 Task: Search one way flight ticket for 2 adults, 2 infants in seat and 1 infant on lap in first from Lafayette: Lafayette Regional Airport (paul Fournet Field) to Indianapolis: Indianapolis International Airport on 8-5-2023. Number of bags: 3 checked bags. Price is upto 65000. Outbound departure time preference is 16:45.
Action: Mouse moved to (296, 272)
Screenshot: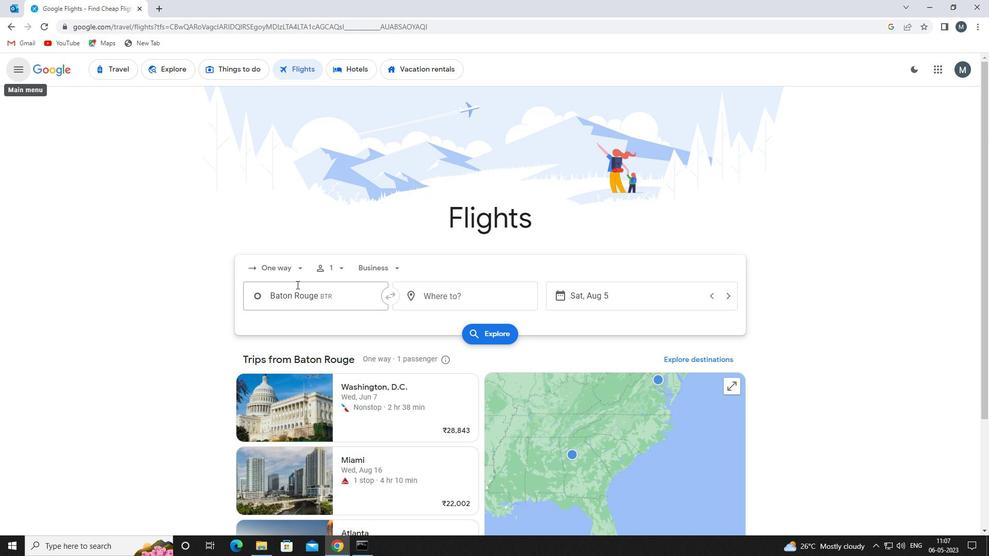 
Action: Mouse pressed left at (296, 272)
Screenshot: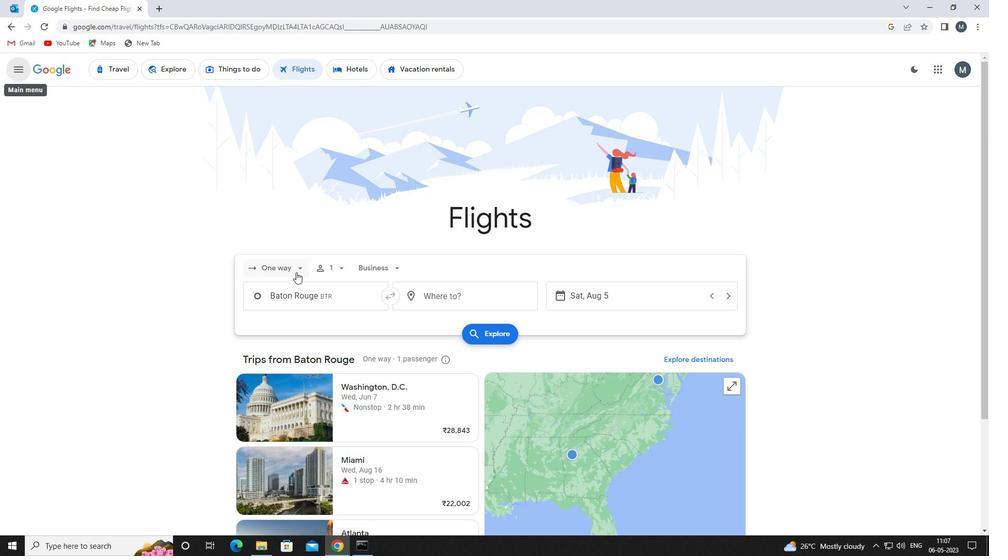 
Action: Mouse moved to (307, 316)
Screenshot: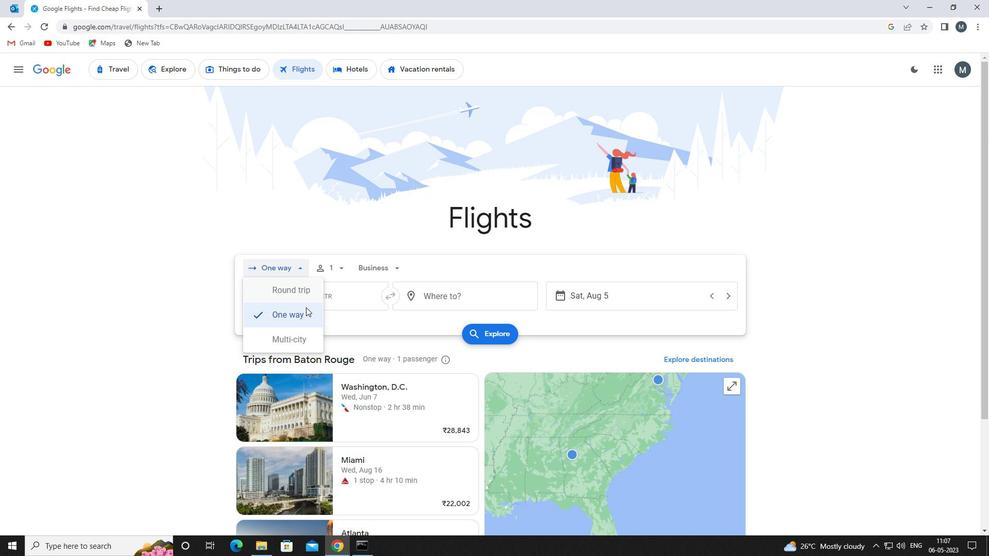 
Action: Mouse pressed left at (307, 316)
Screenshot: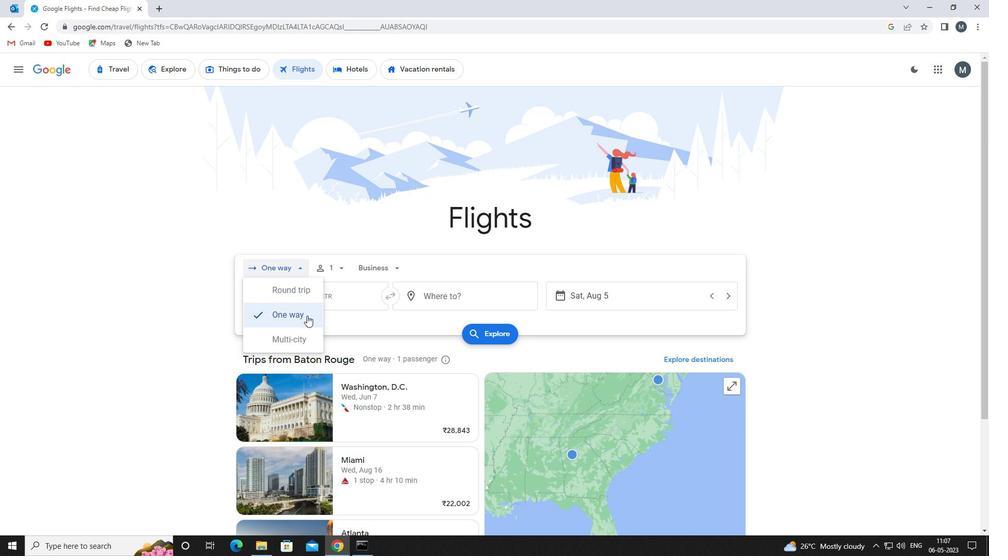 
Action: Mouse moved to (338, 270)
Screenshot: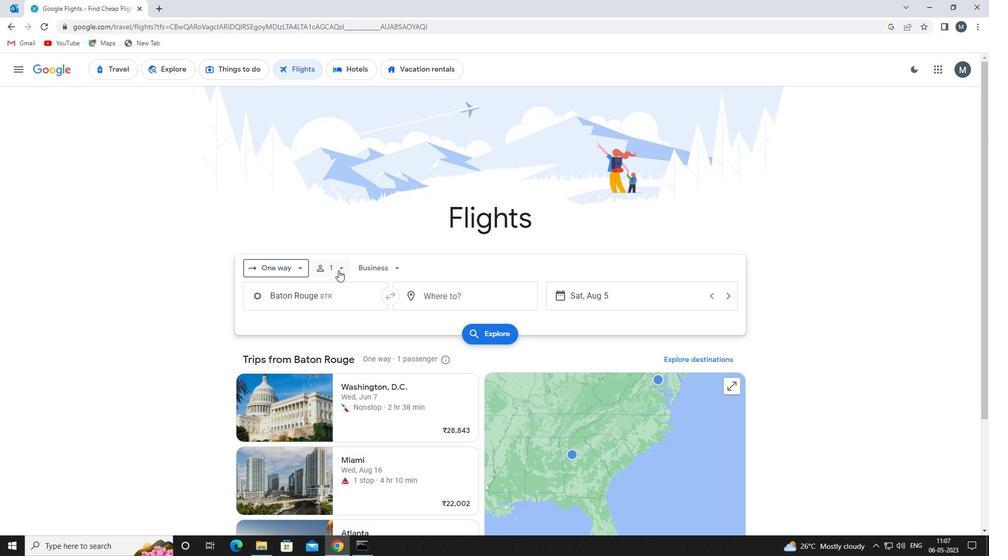 
Action: Mouse pressed left at (338, 270)
Screenshot: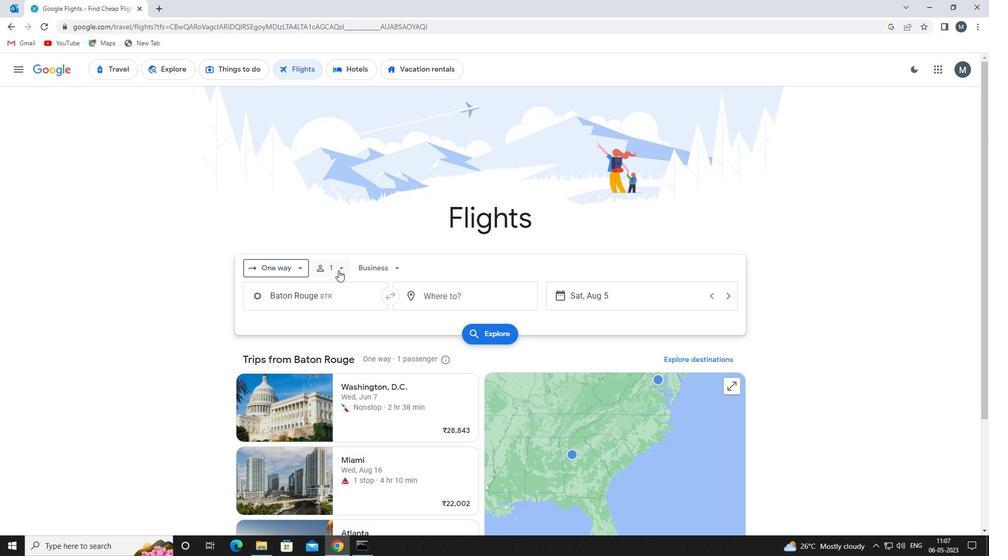 
Action: Mouse moved to (420, 295)
Screenshot: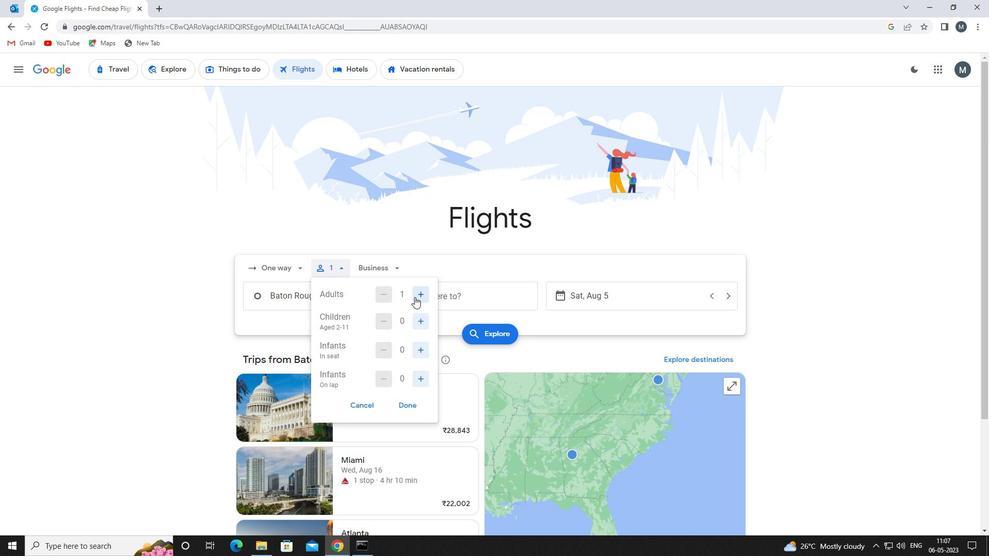 
Action: Mouse pressed left at (420, 295)
Screenshot: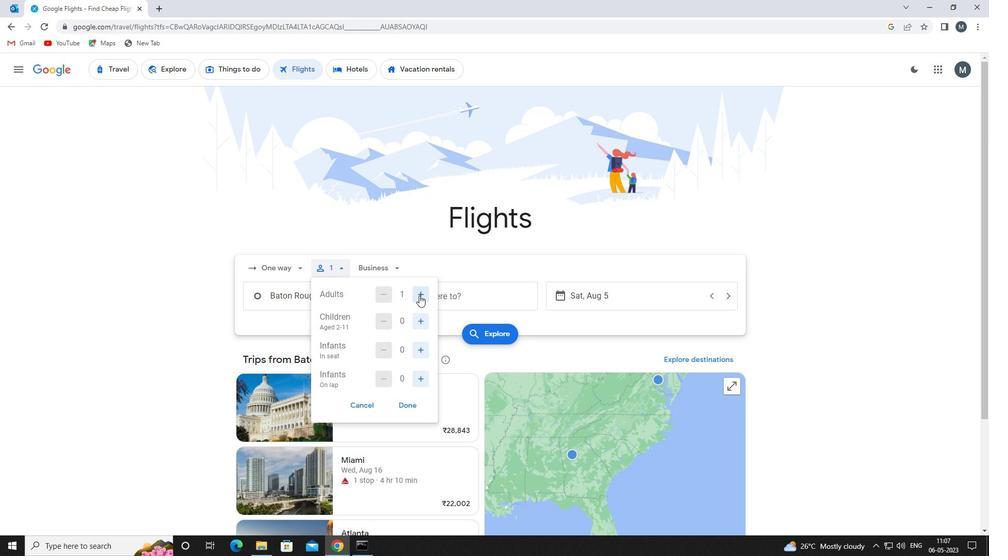 
Action: Mouse moved to (423, 346)
Screenshot: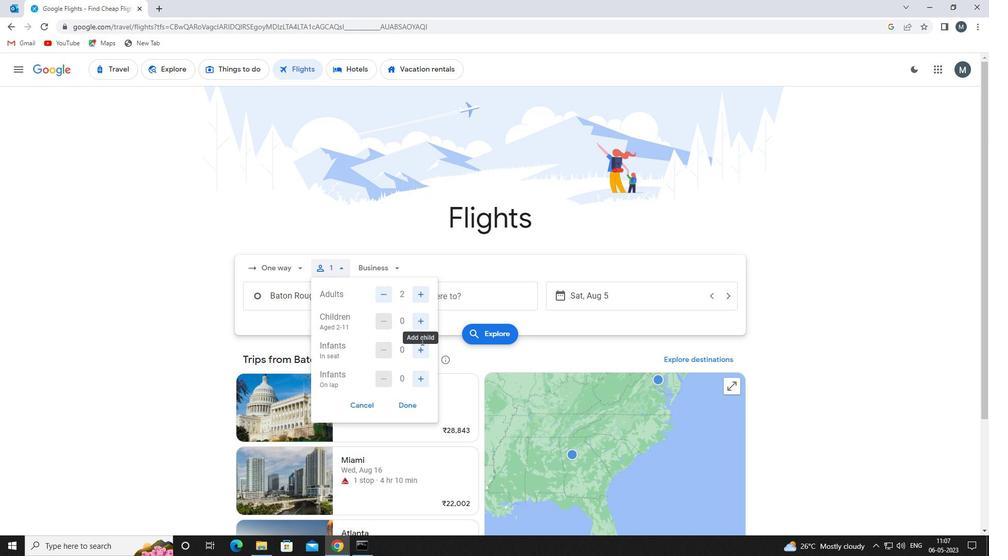 
Action: Mouse pressed left at (423, 346)
Screenshot: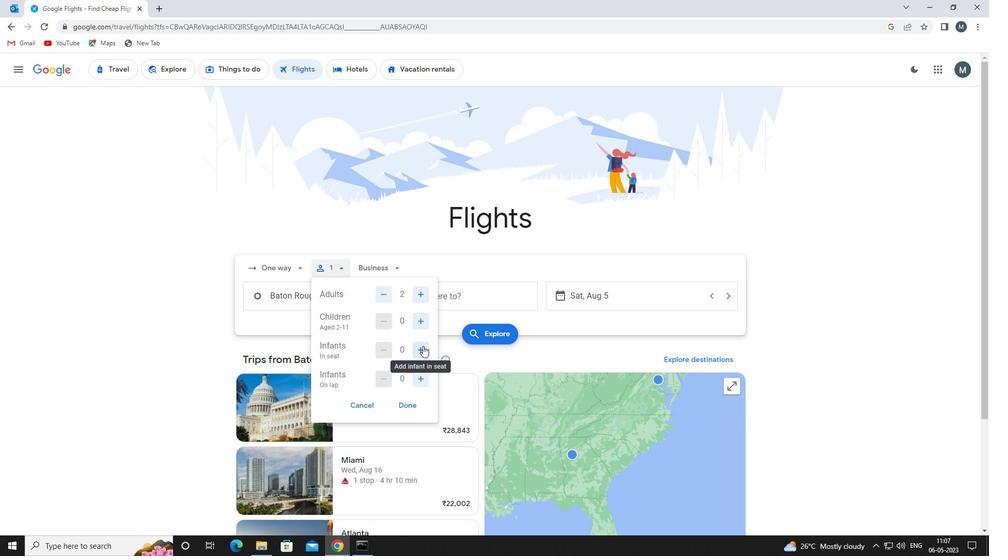 
Action: Mouse pressed left at (423, 346)
Screenshot: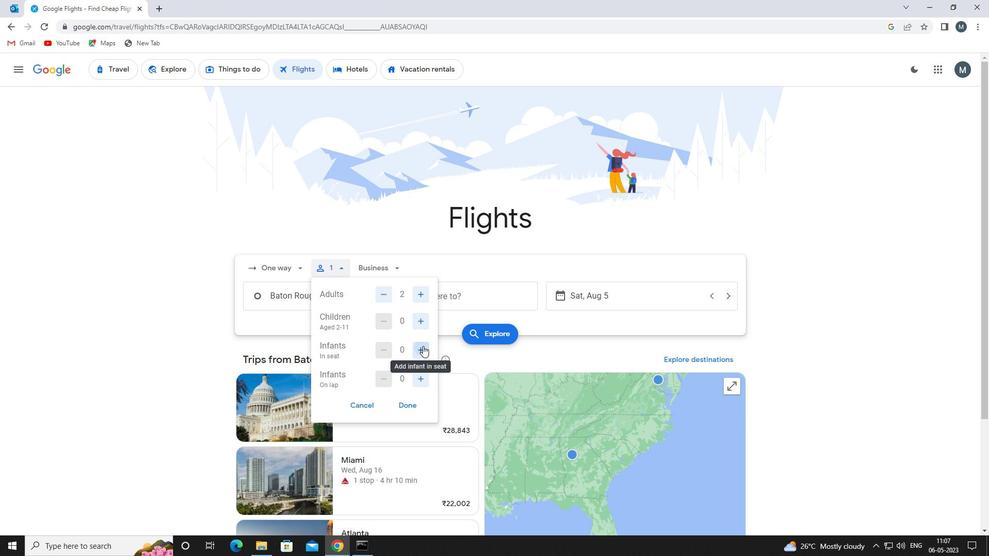 
Action: Mouse moved to (420, 377)
Screenshot: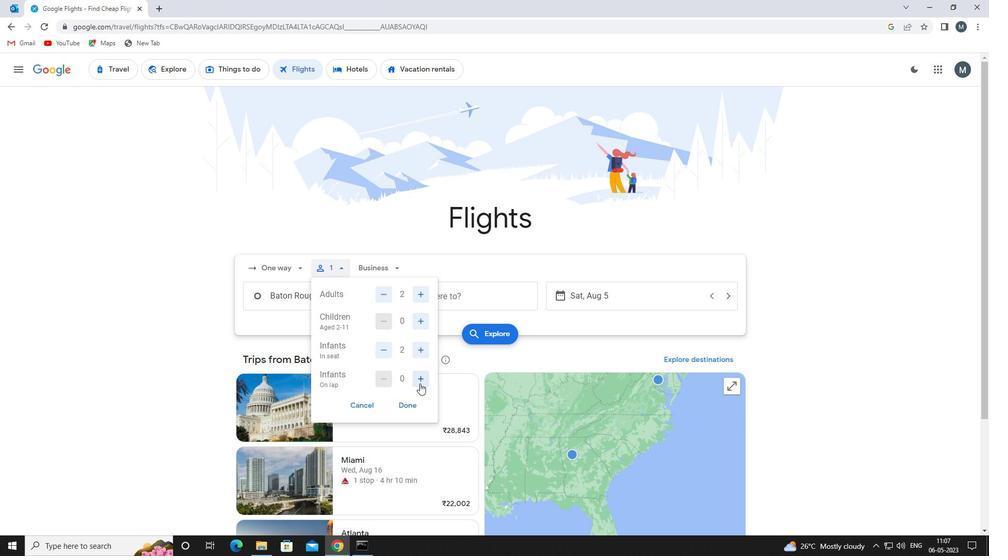 
Action: Mouse pressed left at (420, 377)
Screenshot: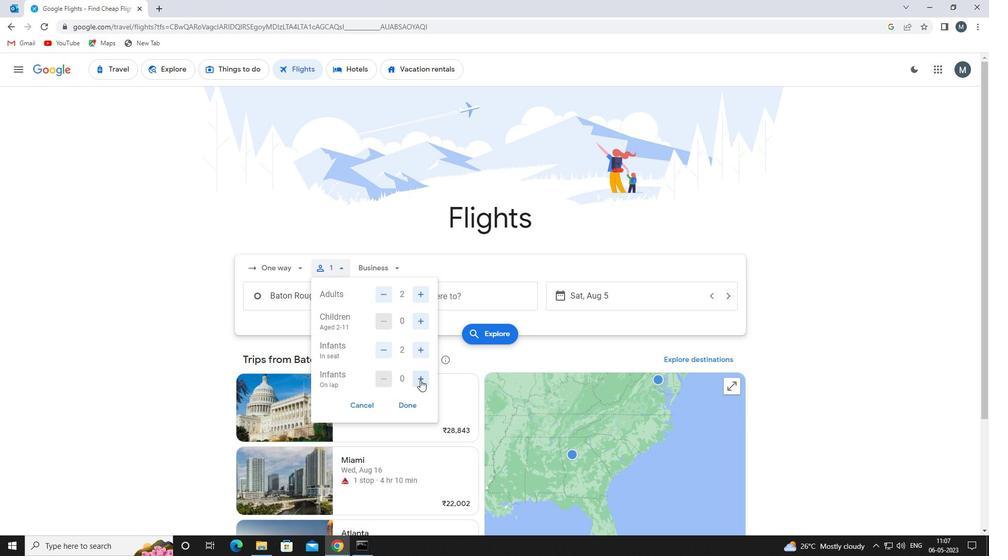 
Action: Mouse moved to (411, 406)
Screenshot: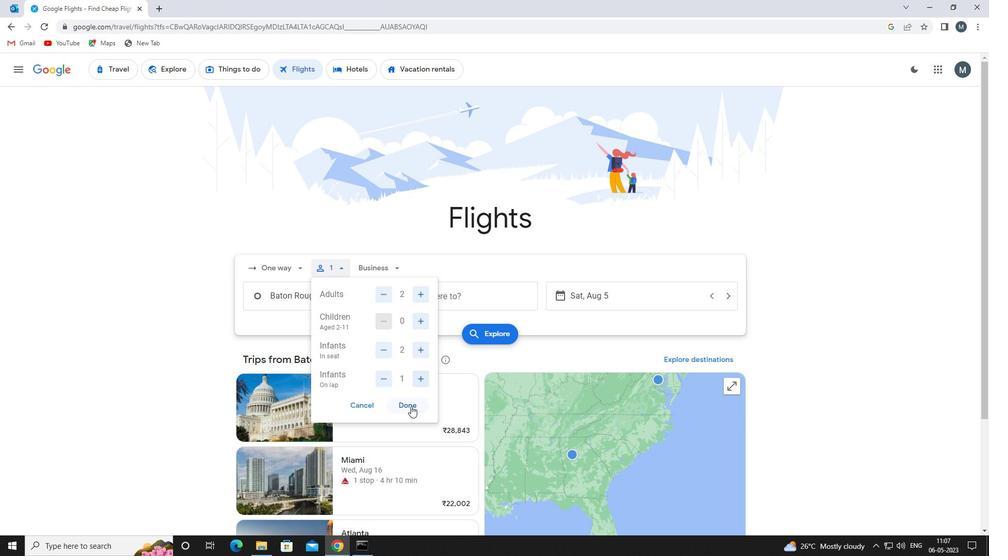 
Action: Mouse pressed left at (411, 406)
Screenshot: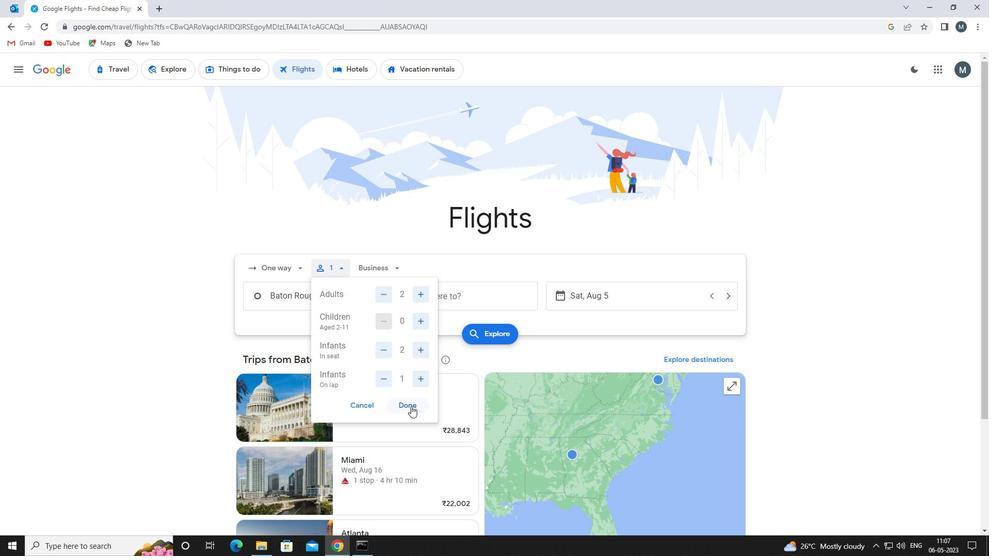 
Action: Mouse moved to (388, 270)
Screenshot: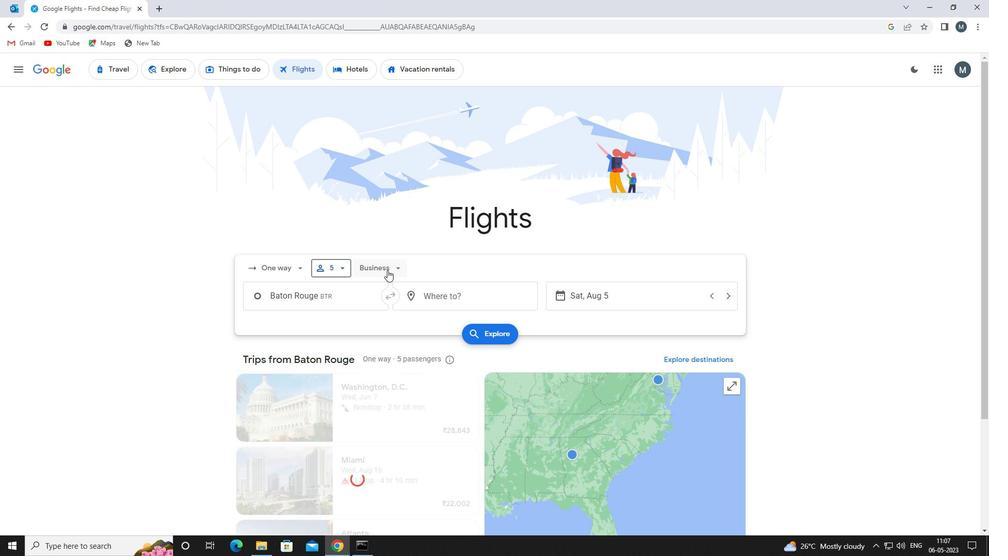 
Action: Mouse pressed left at (388, 270)
Screenshot: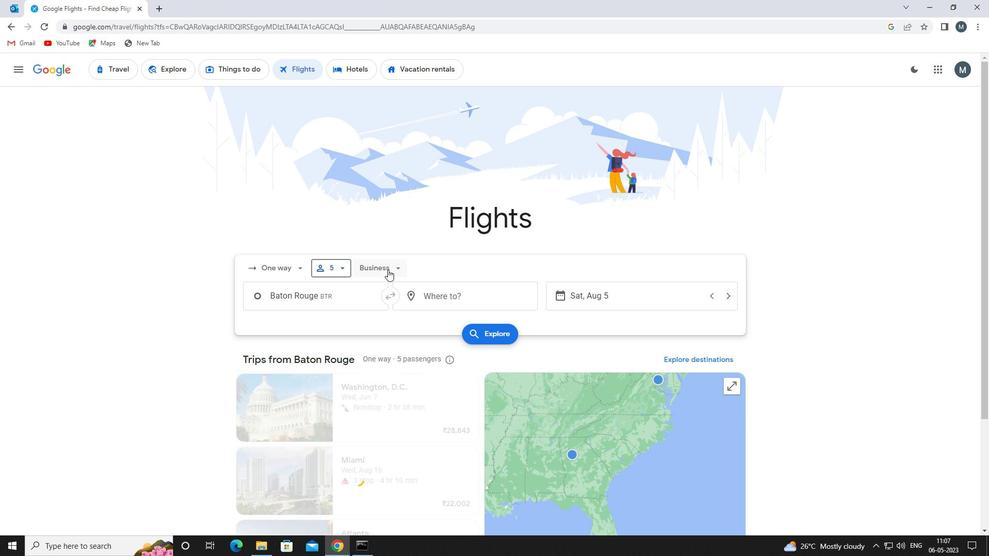 
Action: Mouse moved to (389, 370)
Screenshot: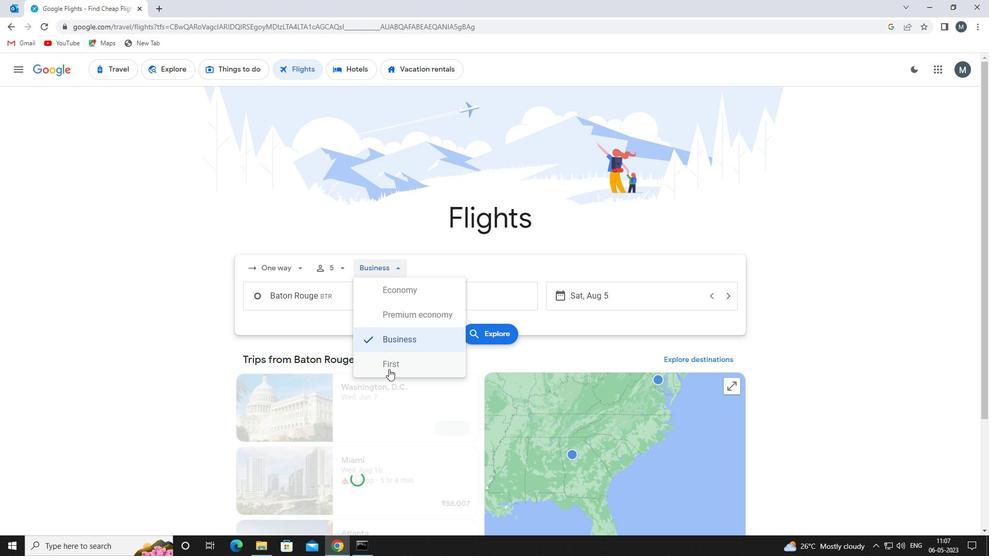 
Action: Mouse pressed left at (389, 370)
Screenshot: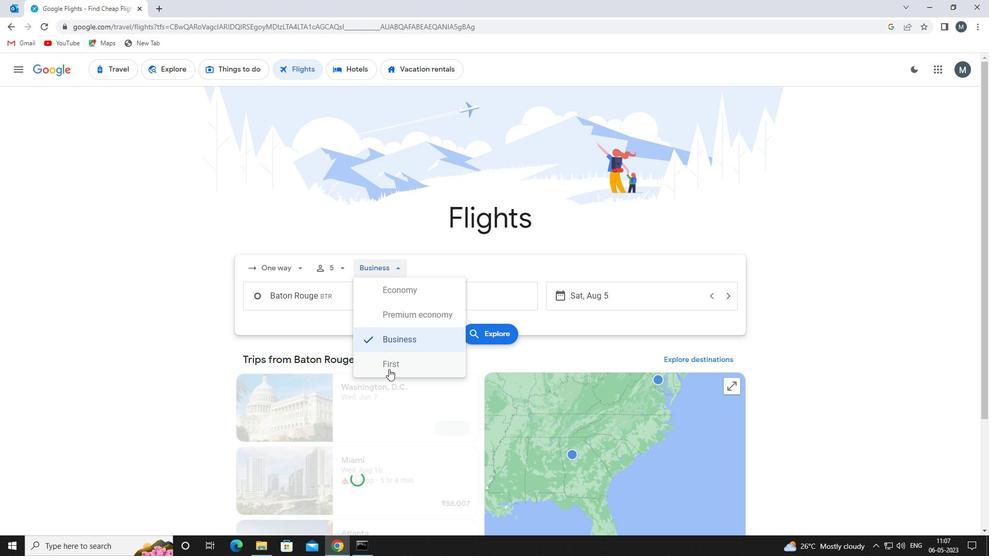 
Action: Mouse moved to (315, 292)
Screenshot: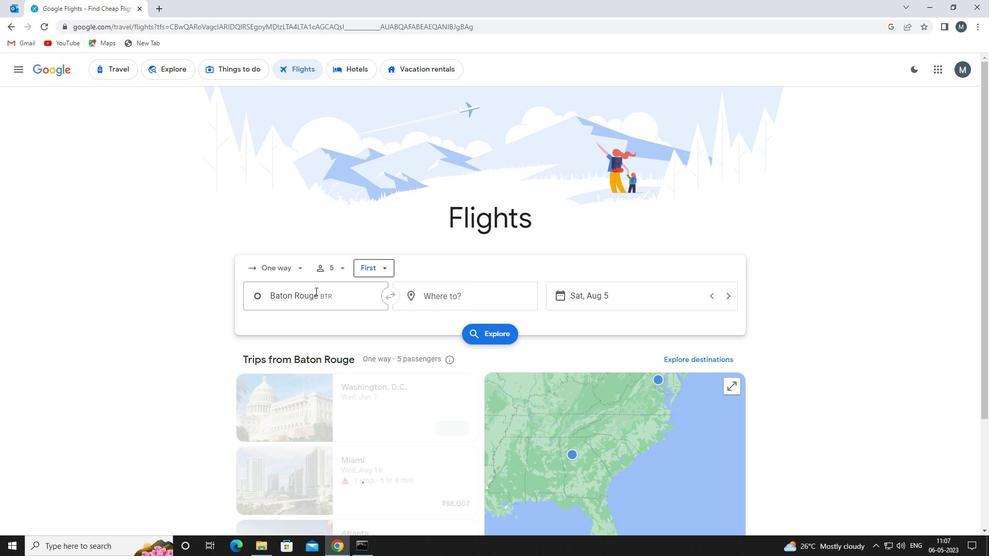 
Action: Mouse pressed left at (315, 292)
Screenshot: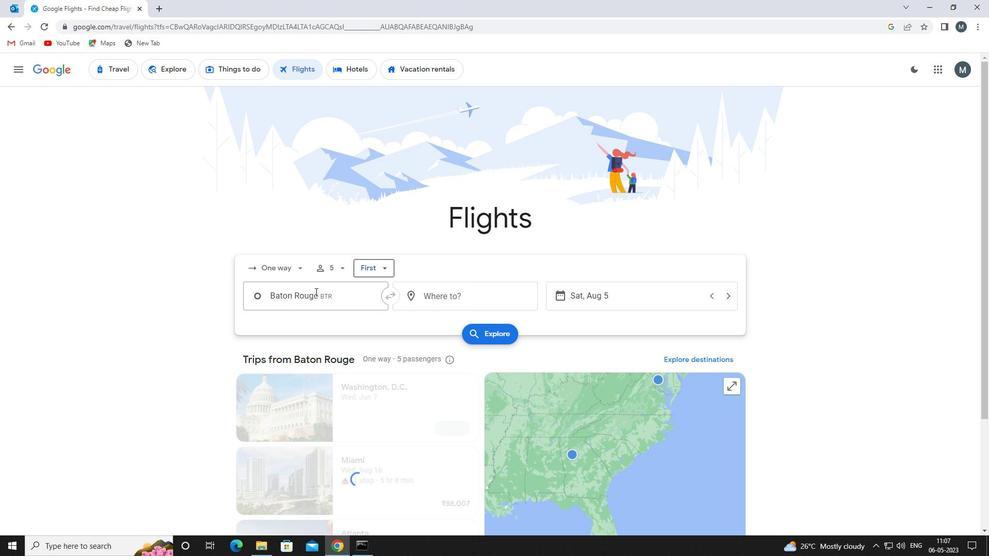 
Action: Key pressed lafayette<Key.space><Key.shift>REGIONA
Screenshot: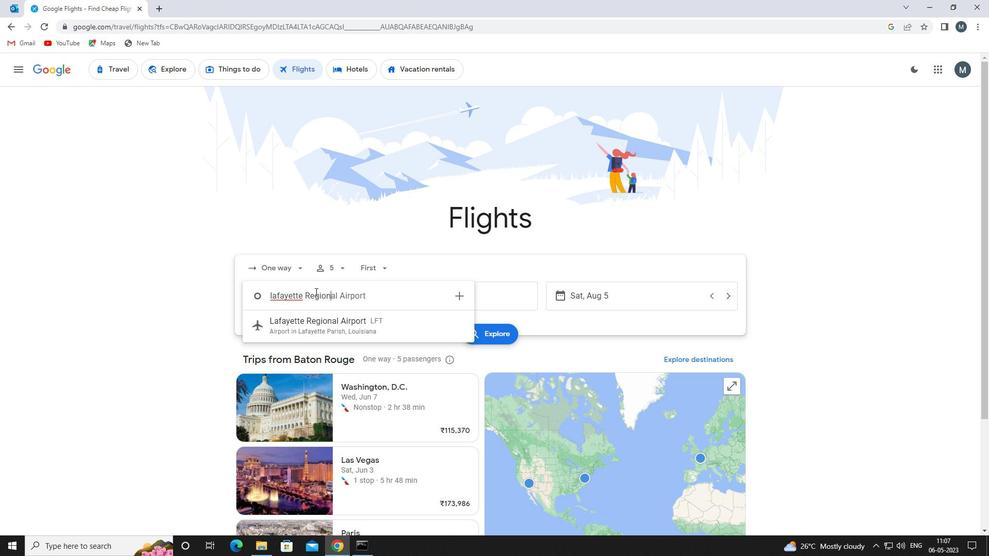 
Action: Mouse moved to (334, 328)
Screenshot: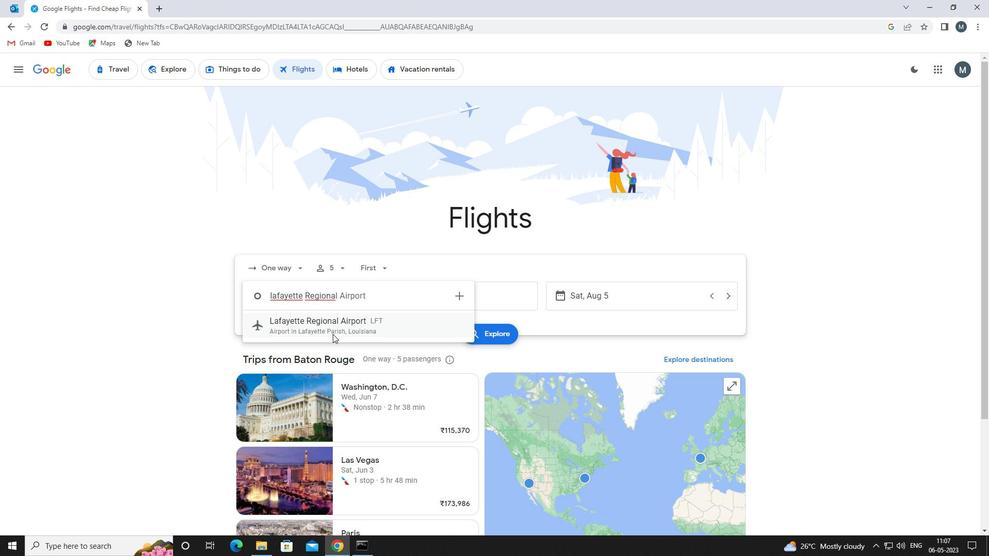 
Action: Mouse pressed left at (334, 328)
Screenshot: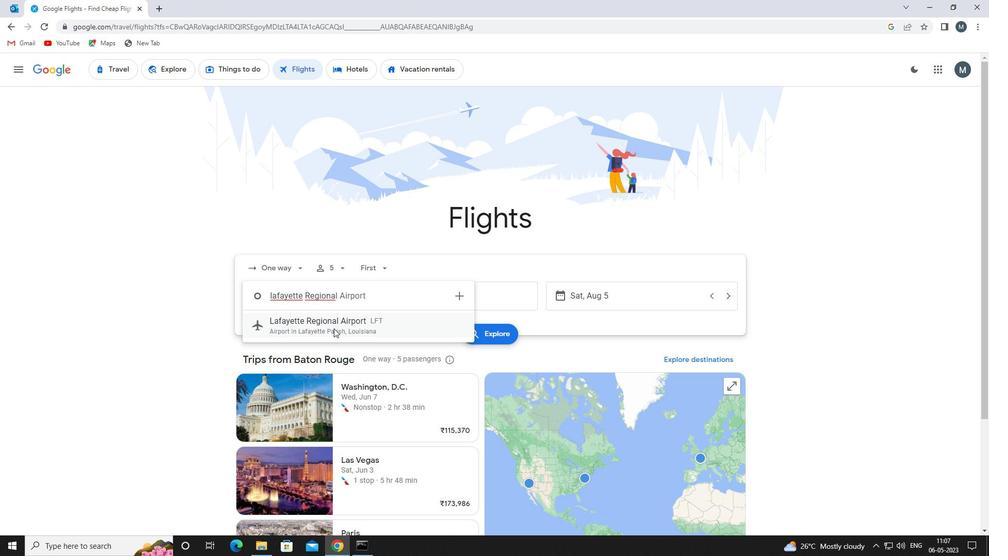 
Action: Mouse moved to (432, 296)
Screenshot: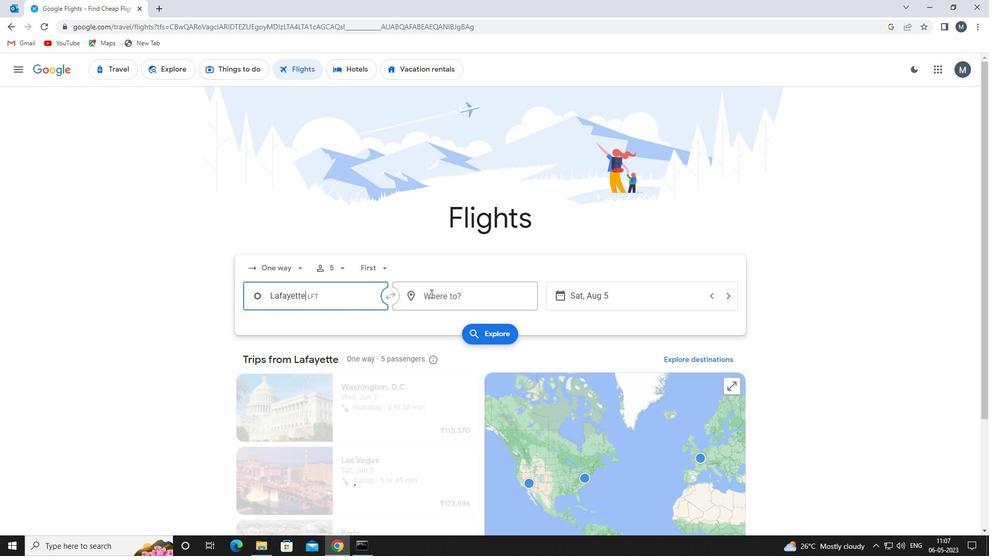 
Action: Mouse pressed left at (432, 296)
Screenshot: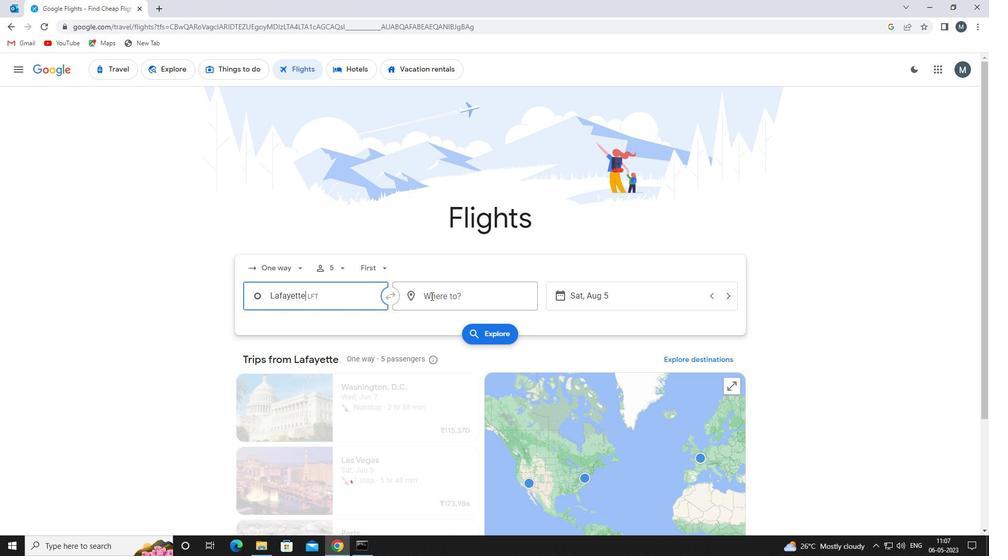 
Action: Key pressed IND
Screenshot: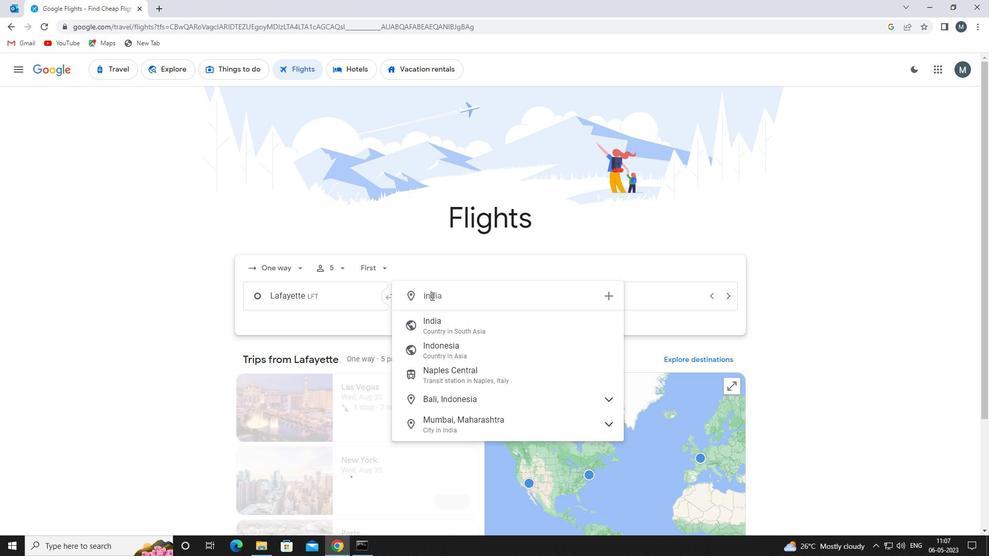 
Action: Mouse moved to (451, 324)
Screenshot: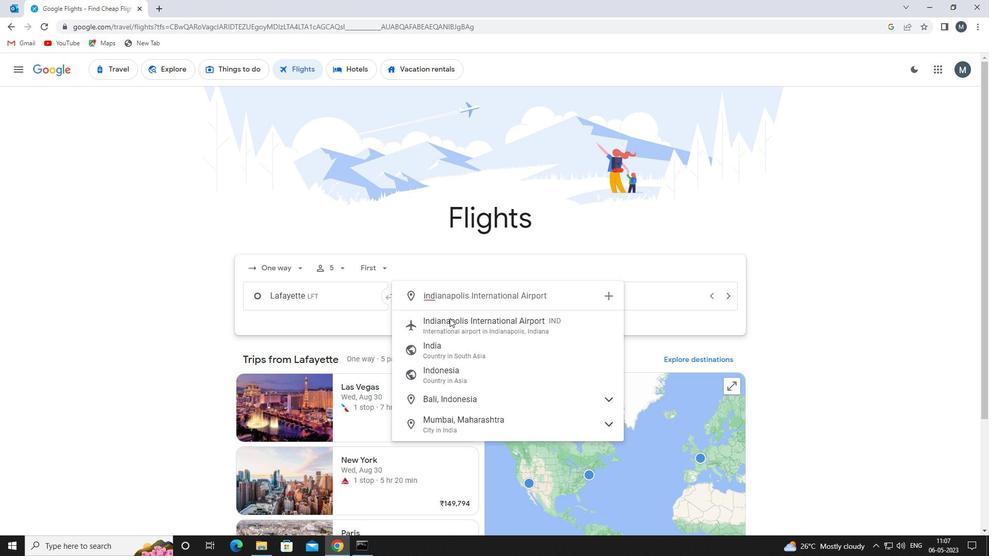 
Action: Mouse pressed left at (451, 324)
Screenshot: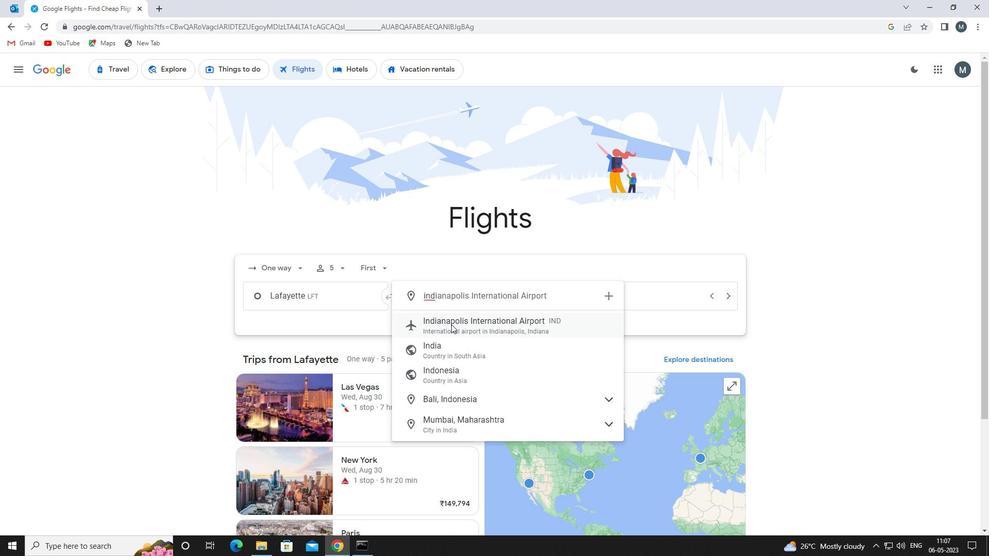 
Action: Mouse moved to (577, 294)
Screenshot: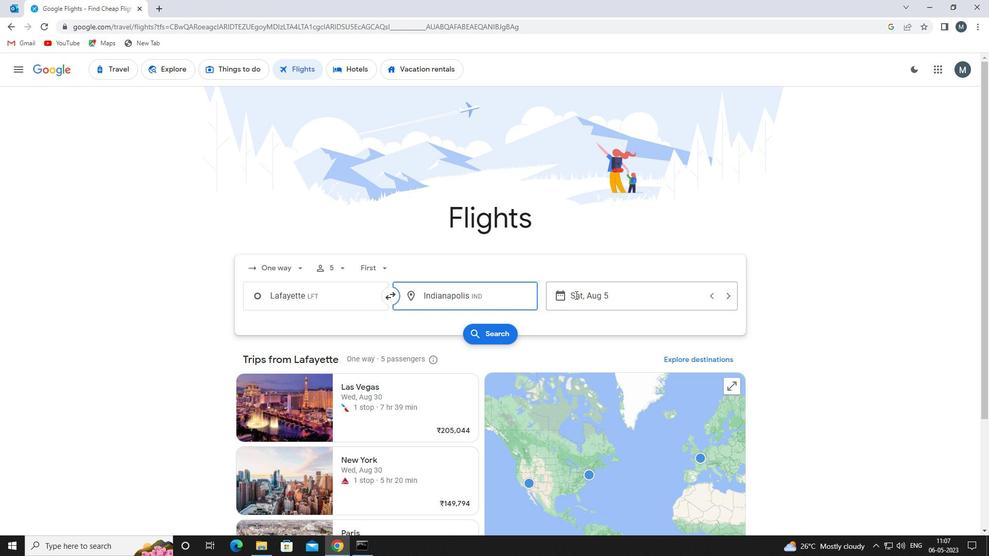 
Action: Mouse pressed left at (577, 294)
Screenshot: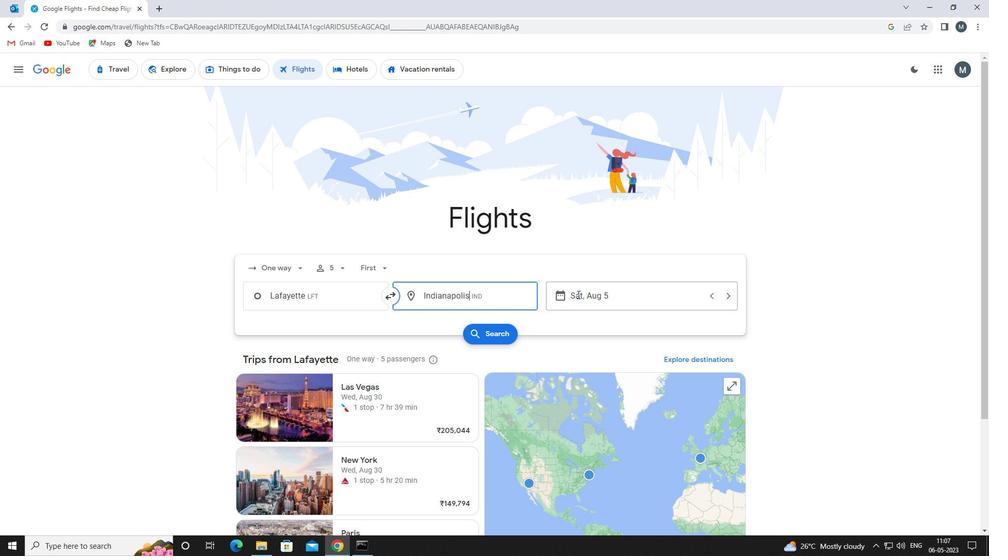 
Action: Mouse moved to (446, 339)
Screenshot: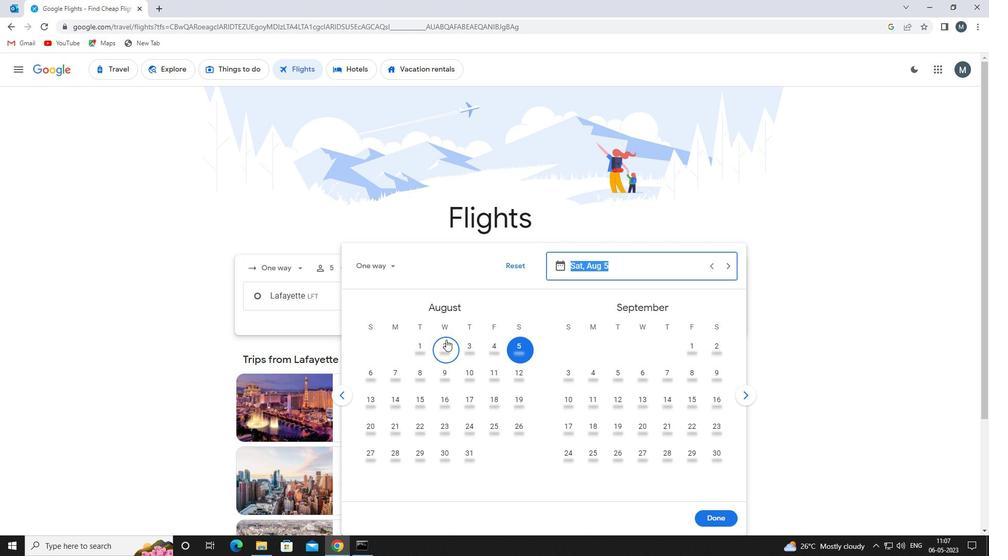 
Action: Mouse scrolled (446, 339) with delta (0, 0)
Screenshot: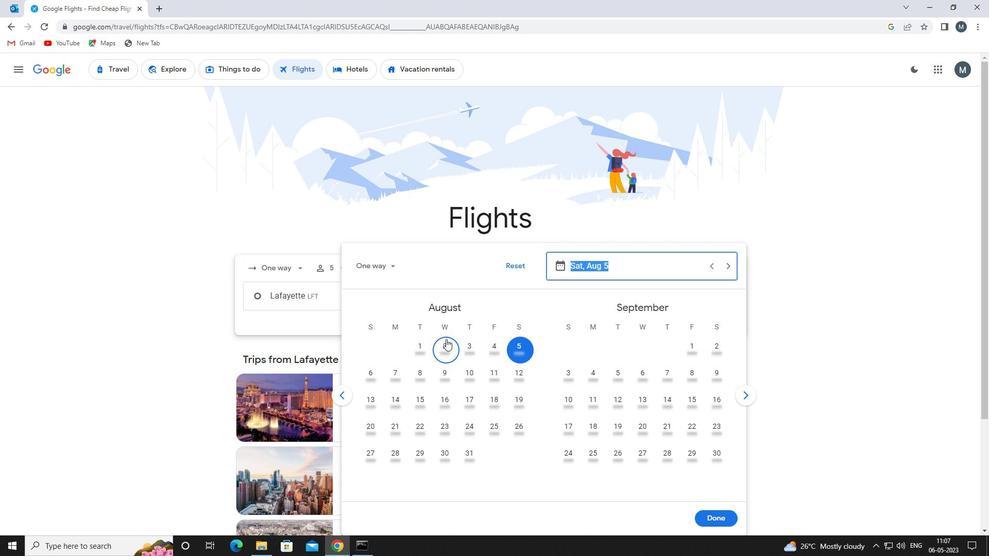 
Action: Mouse moved to (451, 347)
Screenshot: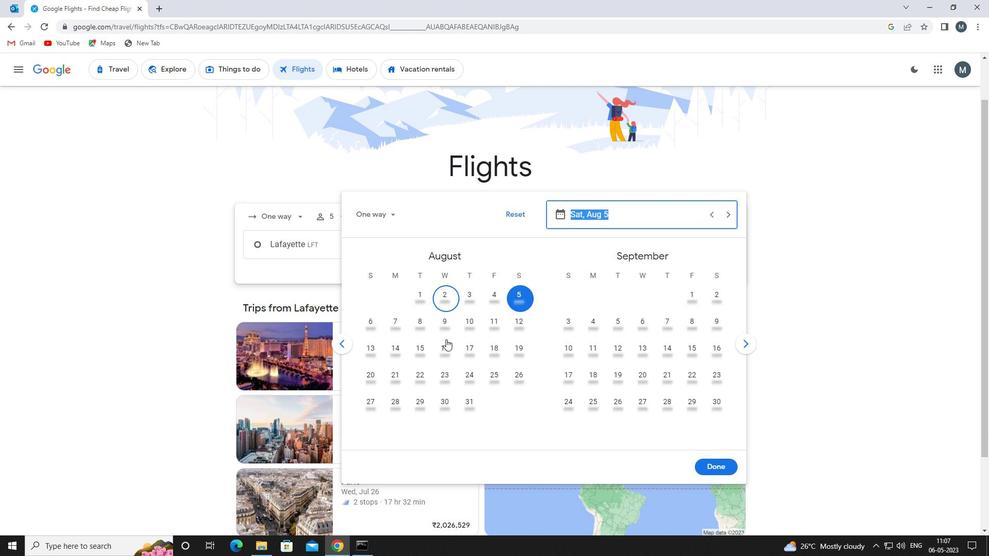 
Action: Mouse scrolled (451, 348) with delta (0, 0)
Screenshot: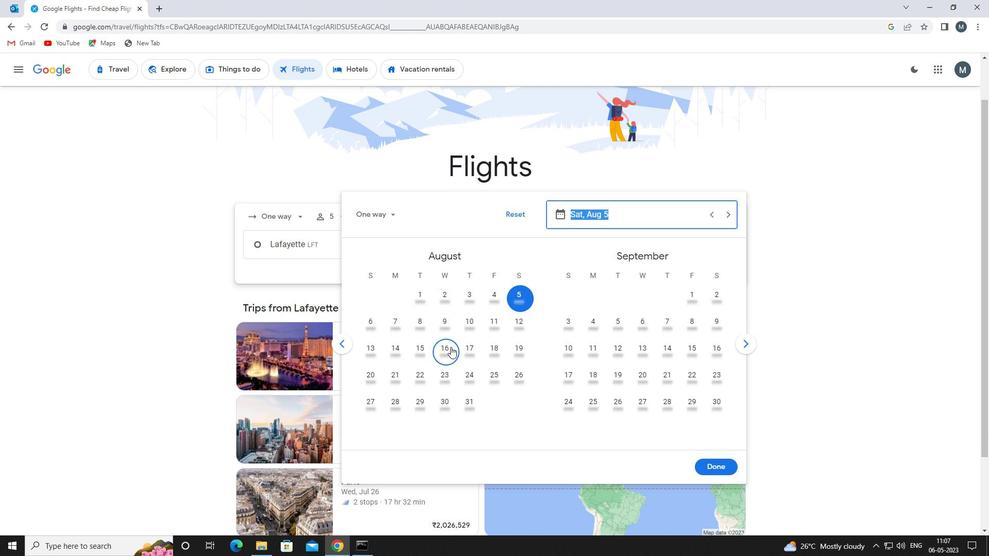 
Action: Mouse moved to (451, 347)
Screenshot: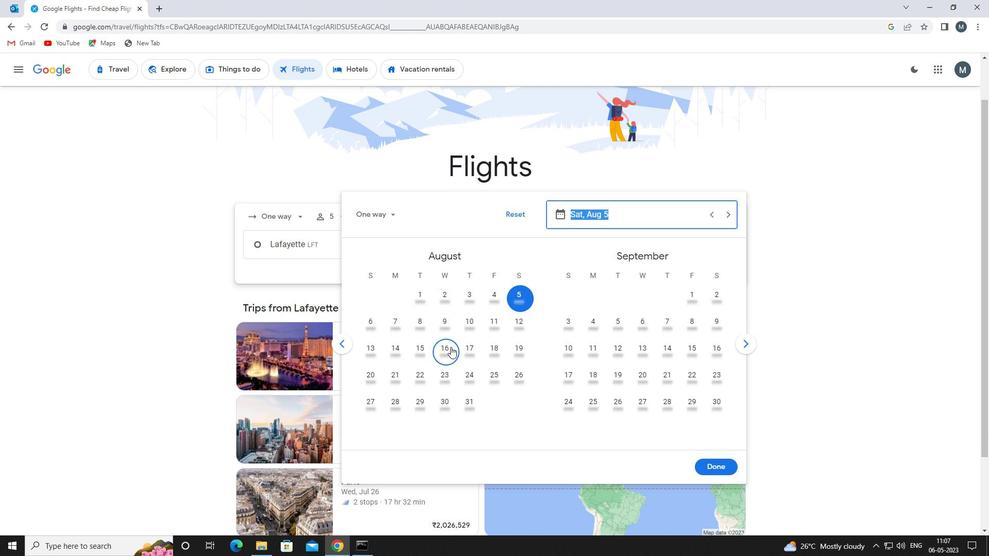 
Action: Mouse scrolled (451, 348) with delta (0, 0)
Screenshot: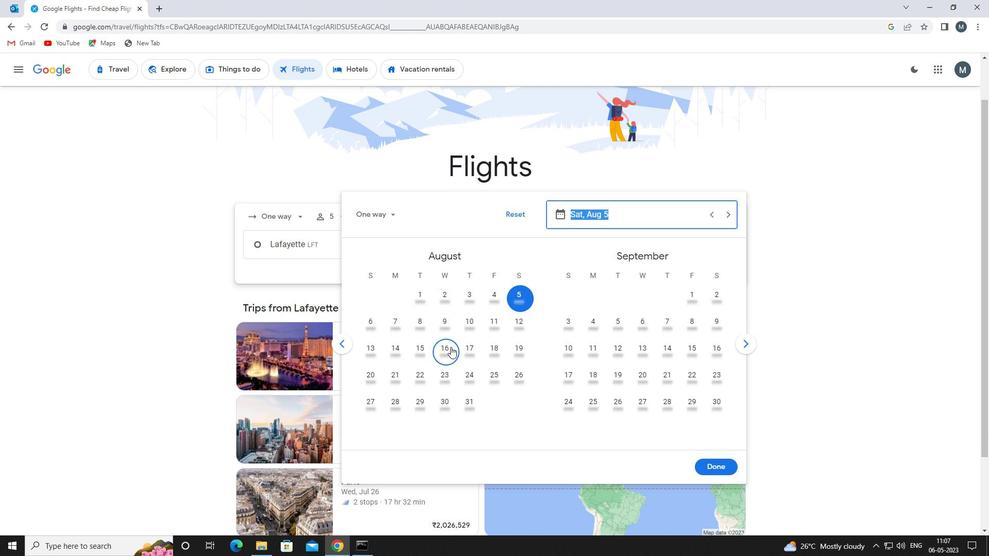 
Action: Mouse moved to (527, 350)
Screenshot: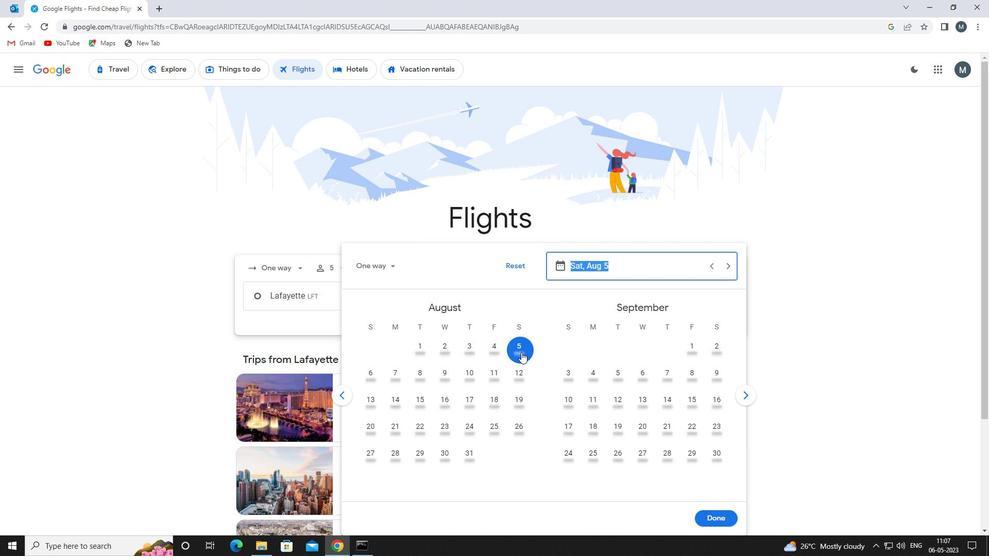
Action: Mouse pressed left at (527, 350)
Screenshot: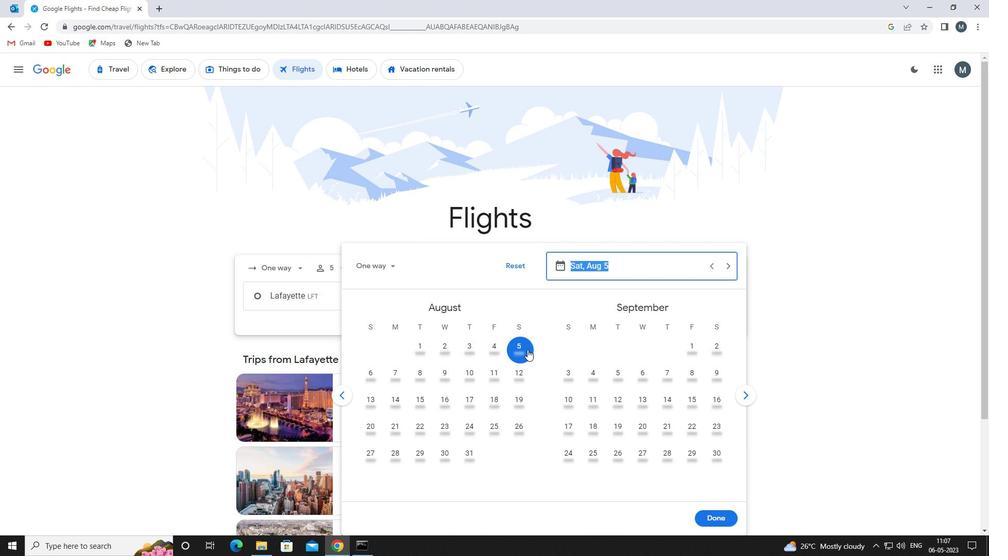 
Action: Mouse moved to (709, 516)
Screenshot: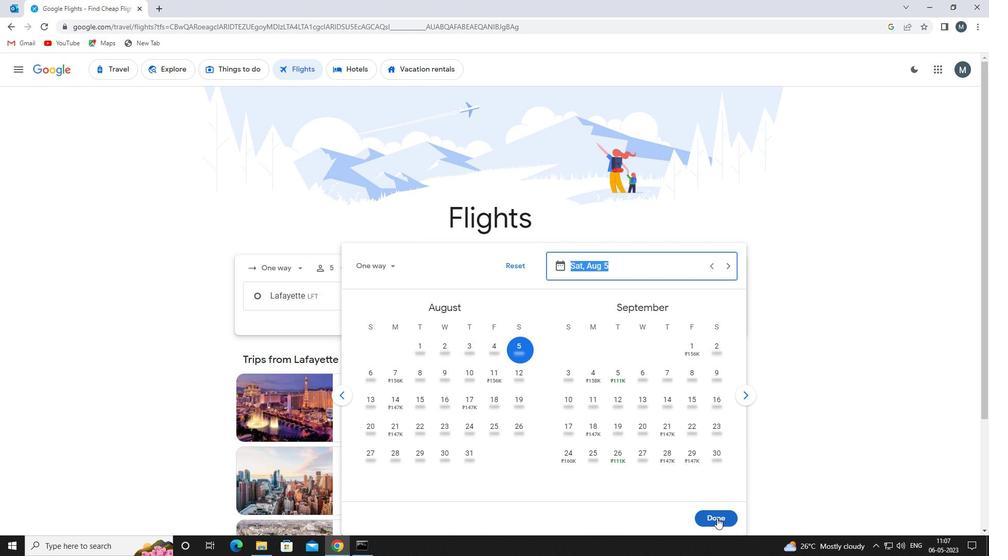 
Action: Mouse pressed left at (709, 516)
Screenshot: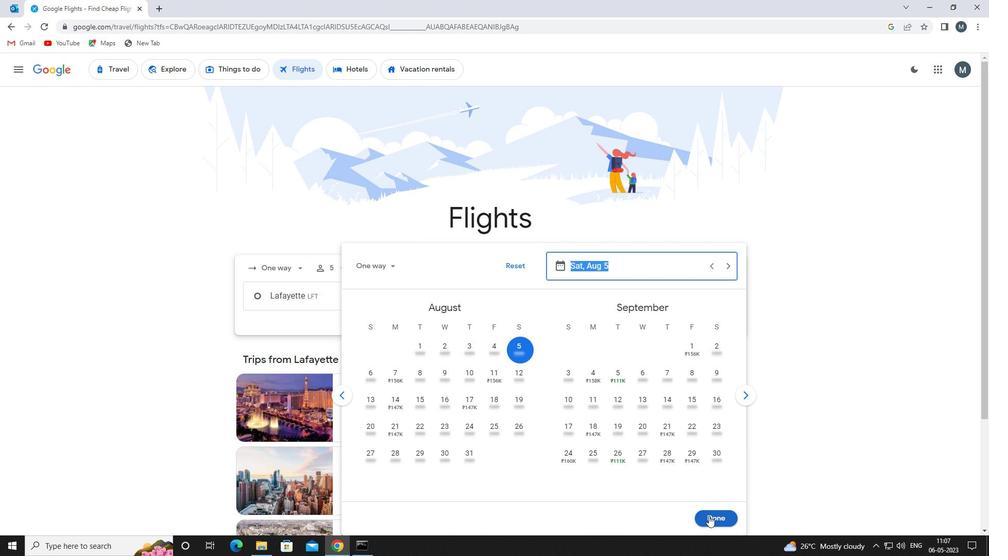 
Action: Mouse moved to (474, 335)
Screenshot: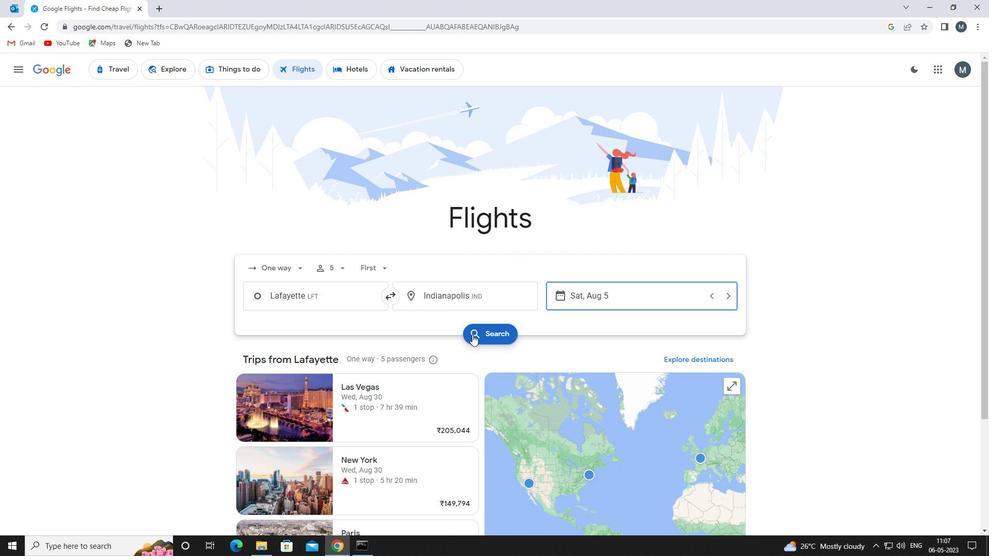 
Action: Mouse pressed left at (474, 335)
Screenshot: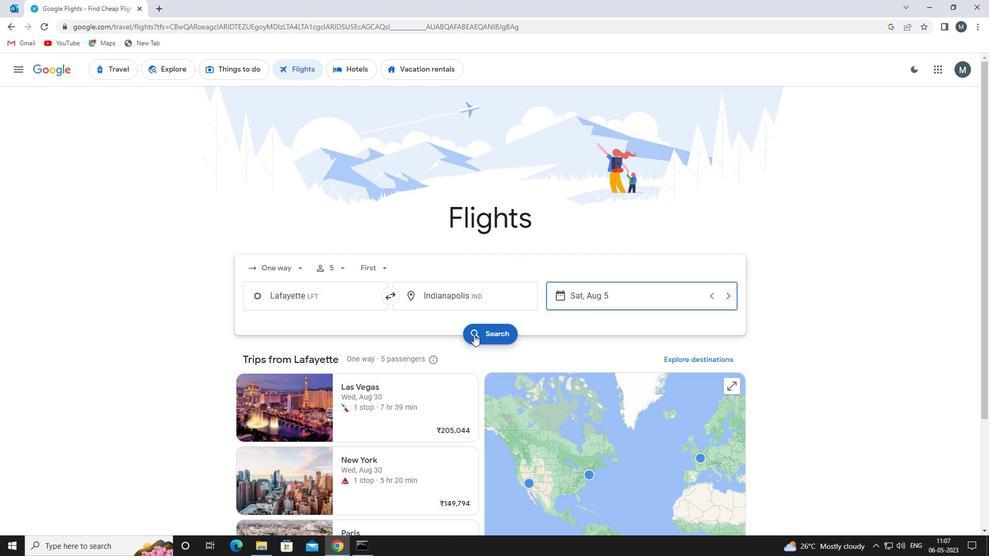 
Action: Mouse moved to (260, 165)
Screenshot: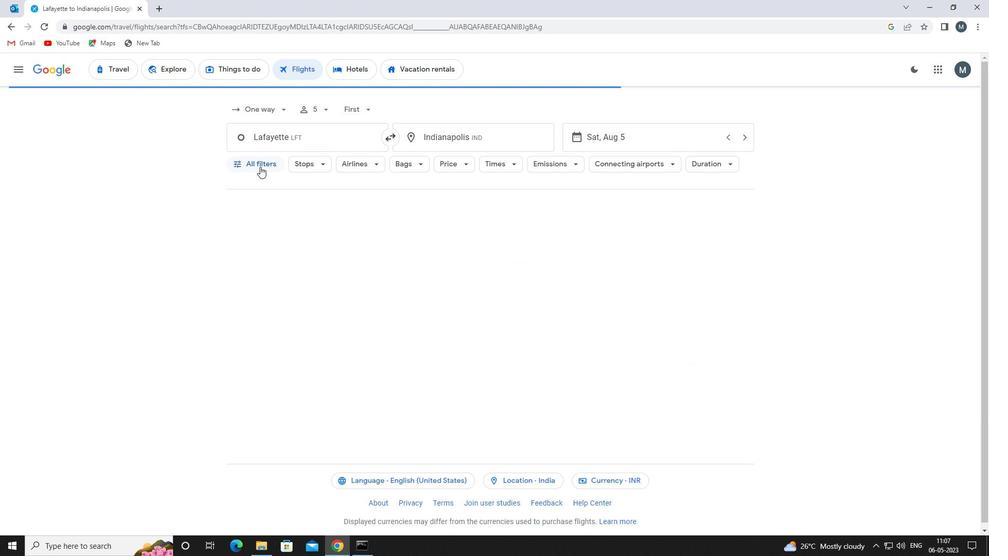 
Action: Mouse pressed left at (260, 165)
Screenshot: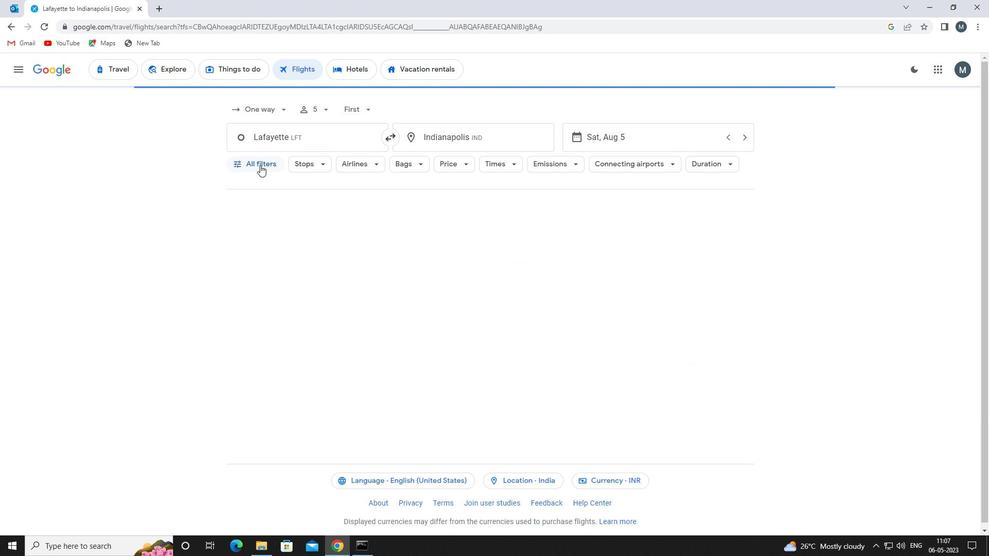 
Action: Mouse moved to (302, 263)
Screenshot: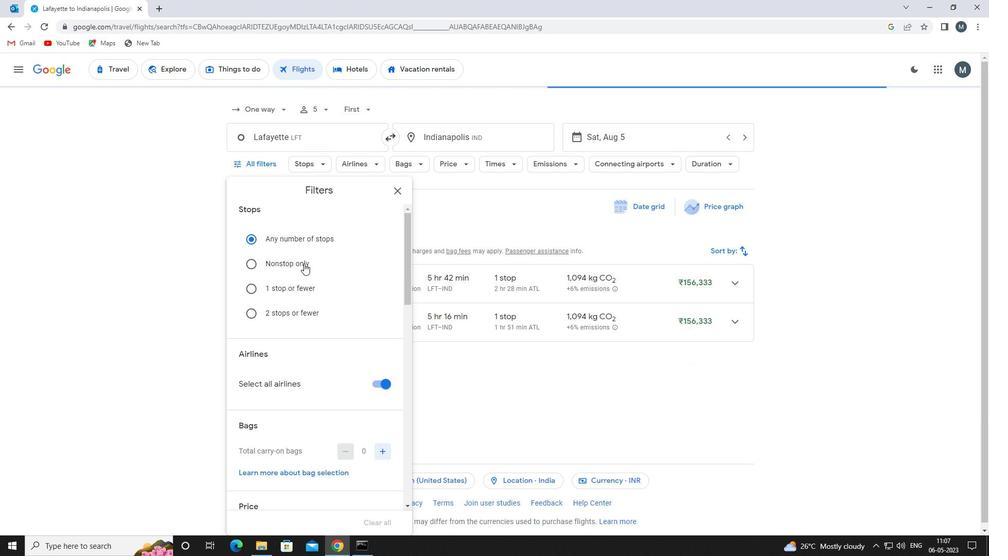 
Action: Mouse scrolled (302, 263) with delta (0, 0)
Screenshot: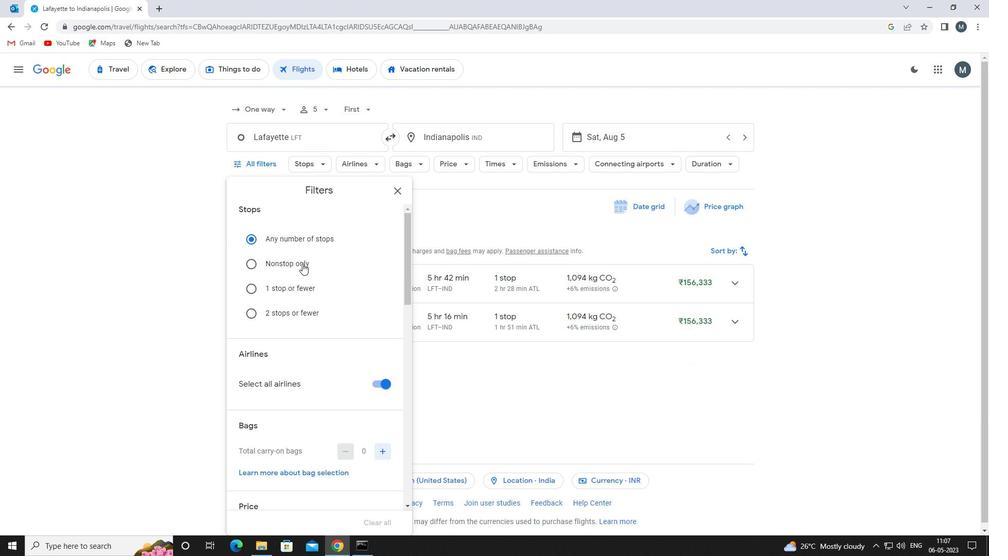 
Action: Mouse moved to (376, 333)
Screenshot: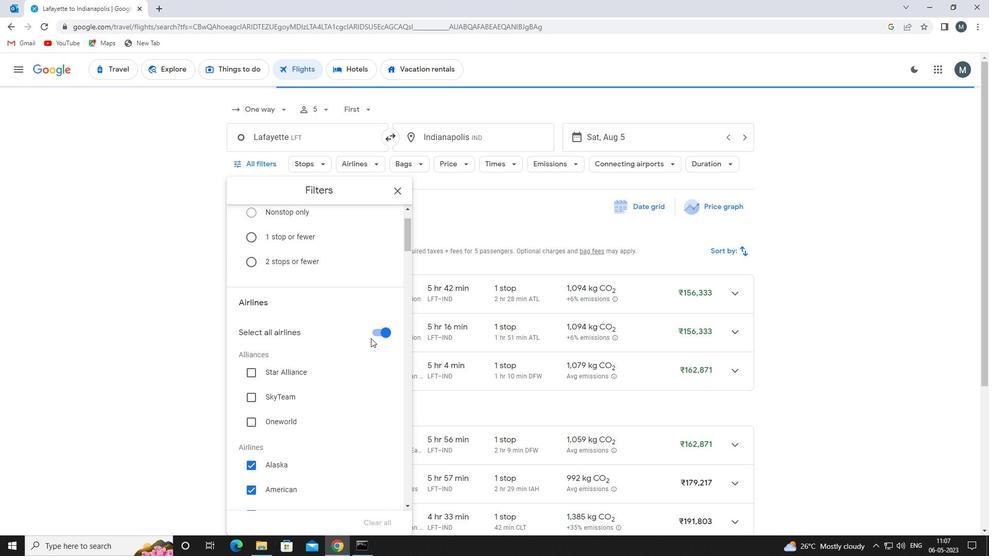 
Action: Mouse pressed left at (376, 333)
Screenshot: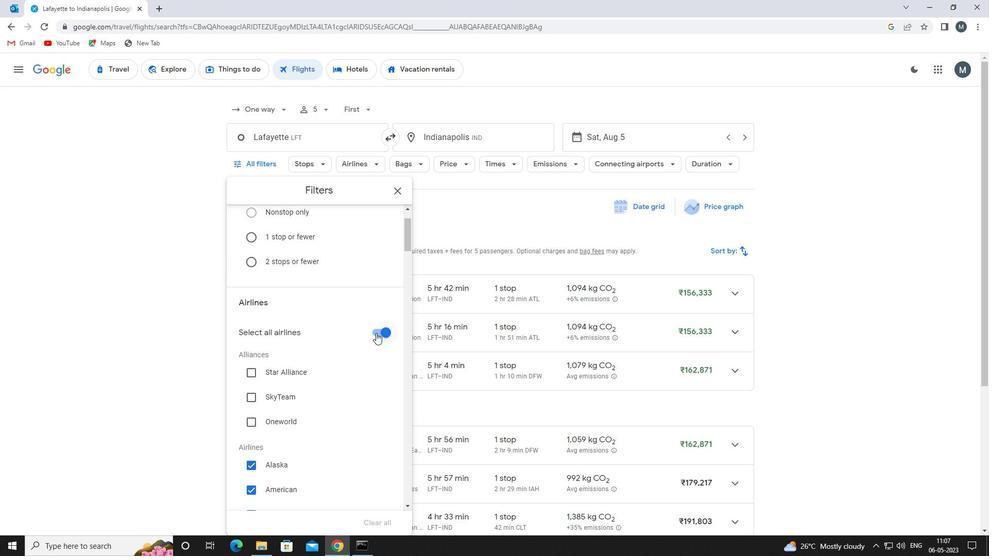 
Action: Mouse moved to (349, 328)
Screenshot: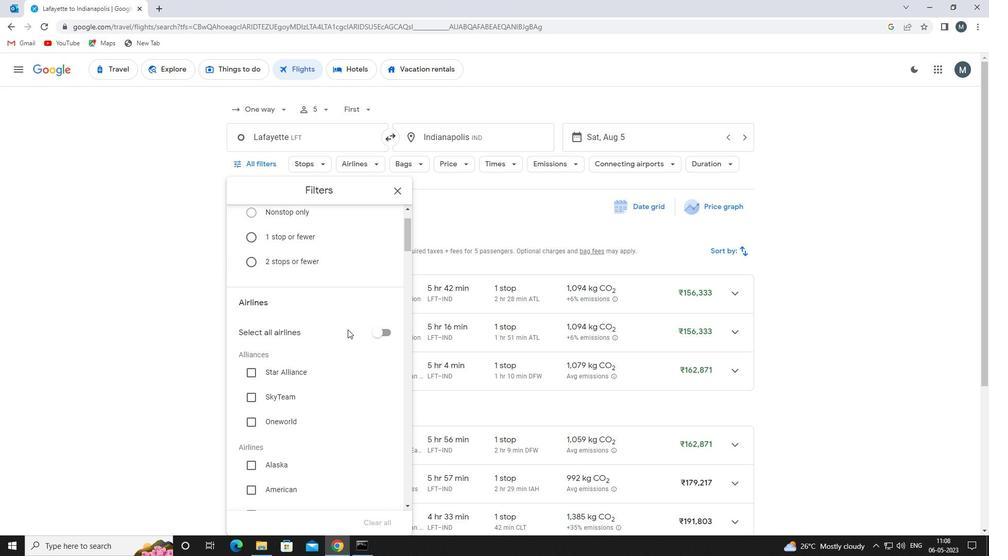 
Action: Mouse scrolled (349, 327) with delta (0, 0)
Screenshot: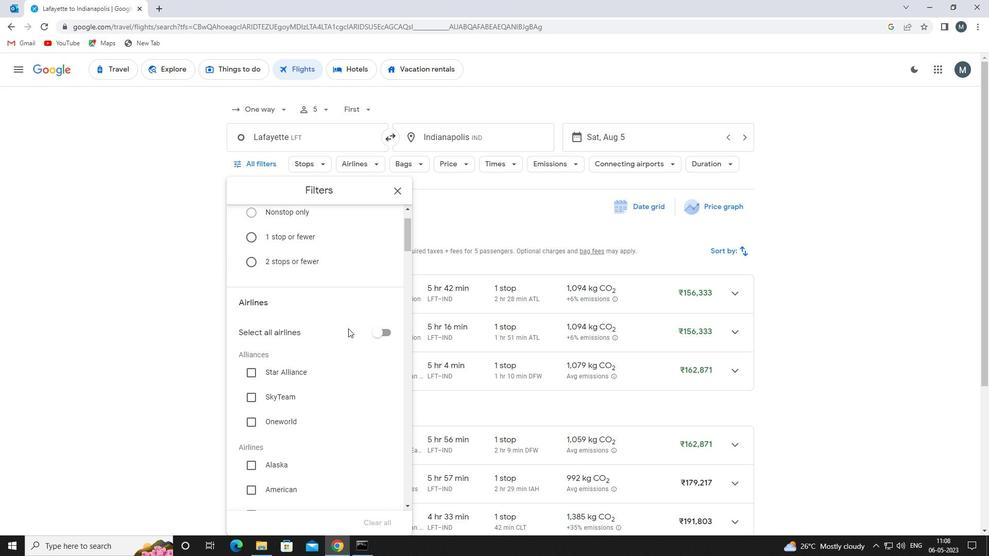 
Action: Mouse scrolled (349, 327) with delta (0, 0)
Screenshot: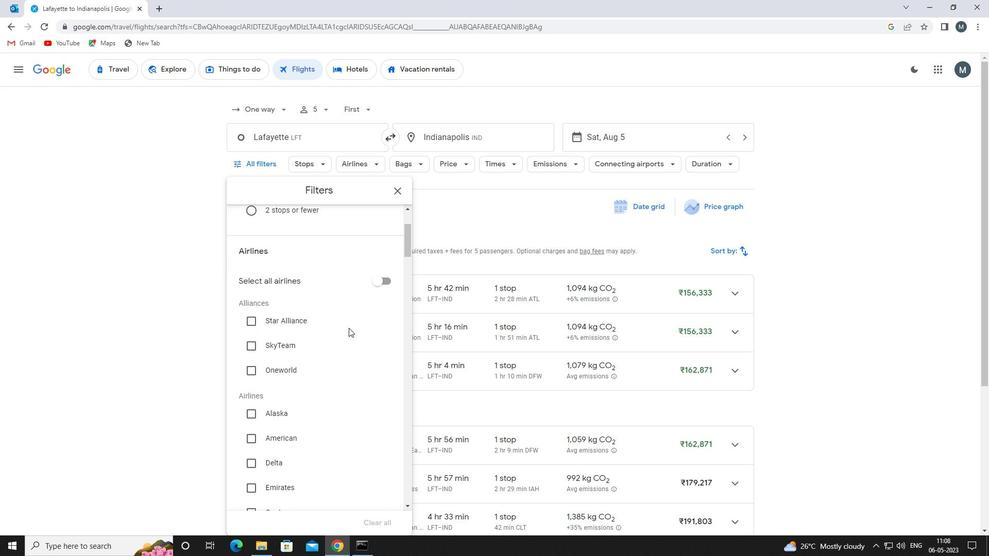 
Action: Mouse scrolled (349, 327) with delta (0, 0)
Screenshot: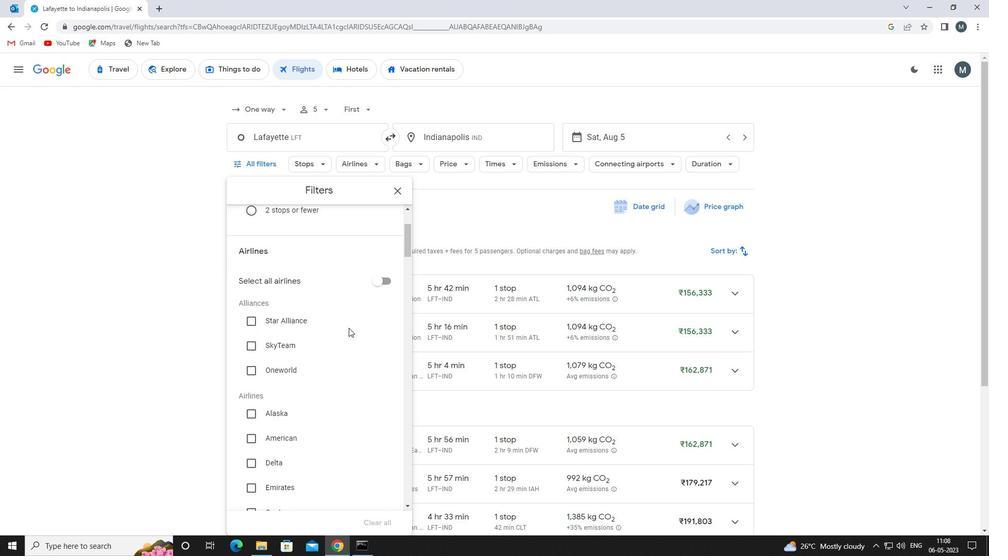 
Action: Mouse scrolled (349, 327) with delta (0, 0)
Screenshot: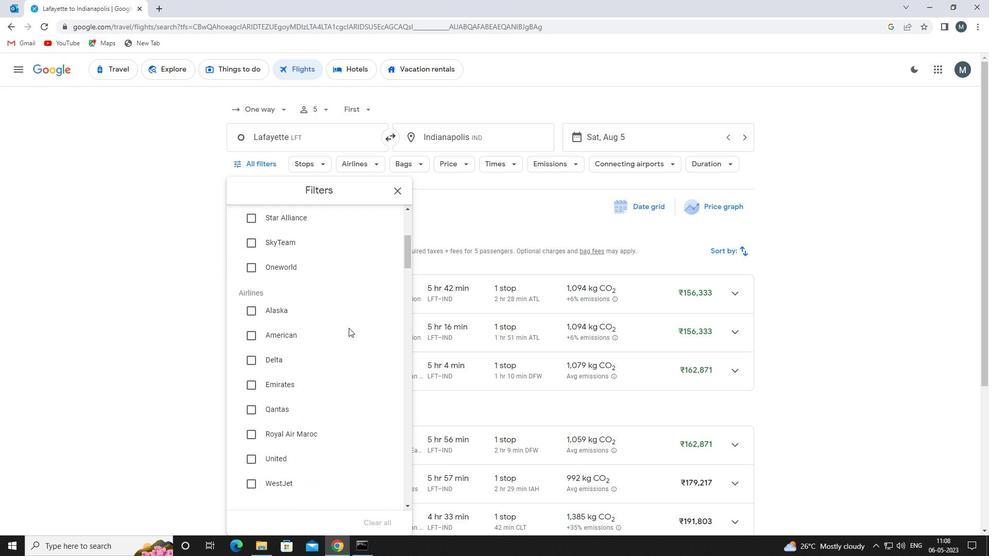 
Action: Mouse scrolled (349, 327) with delta (0, 0)
Screenshot: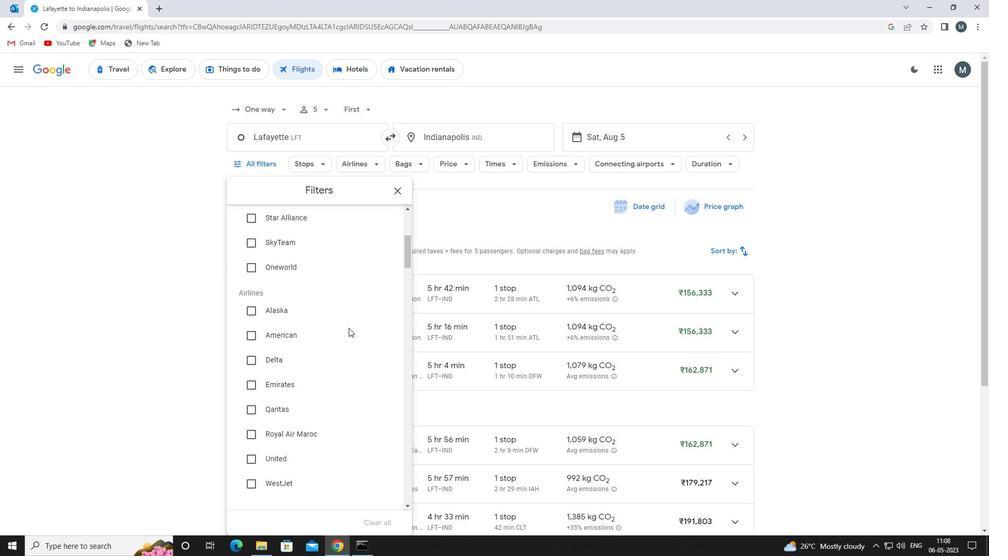 
Action: Mouse scrolled (349, 327) with delta (0, 0)
Screenshot: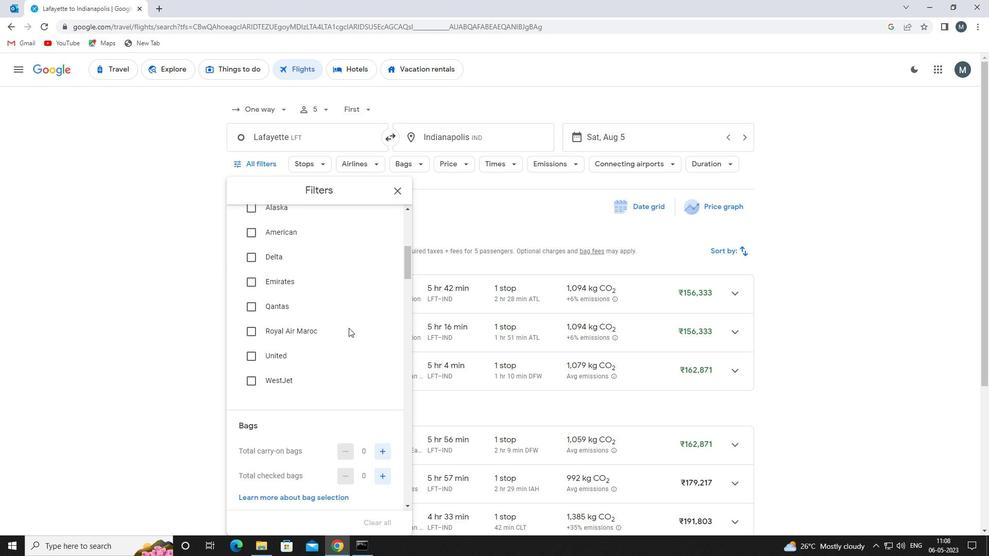 
Action: Mouse scrolled (349, 327) with delta (0, 0)
Screenshot: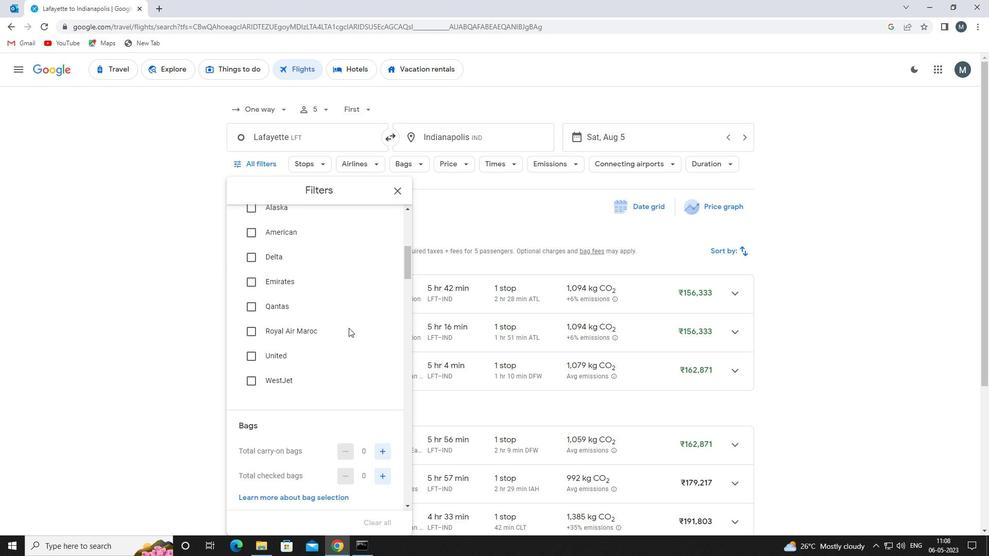
Action: Mouse moved to (382, 372)
Screenshot: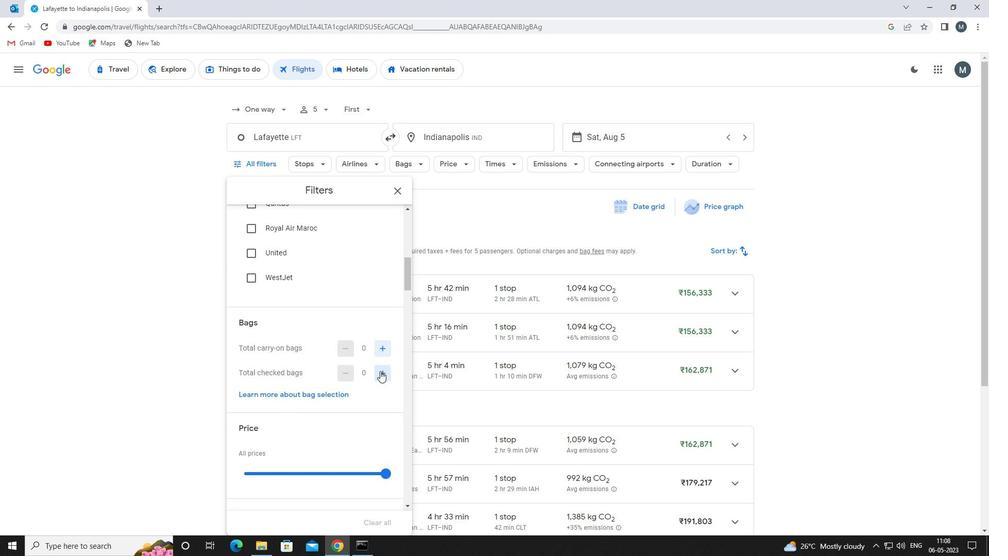 
Action: Mouse pressed left at (382, 372)
Screenshot: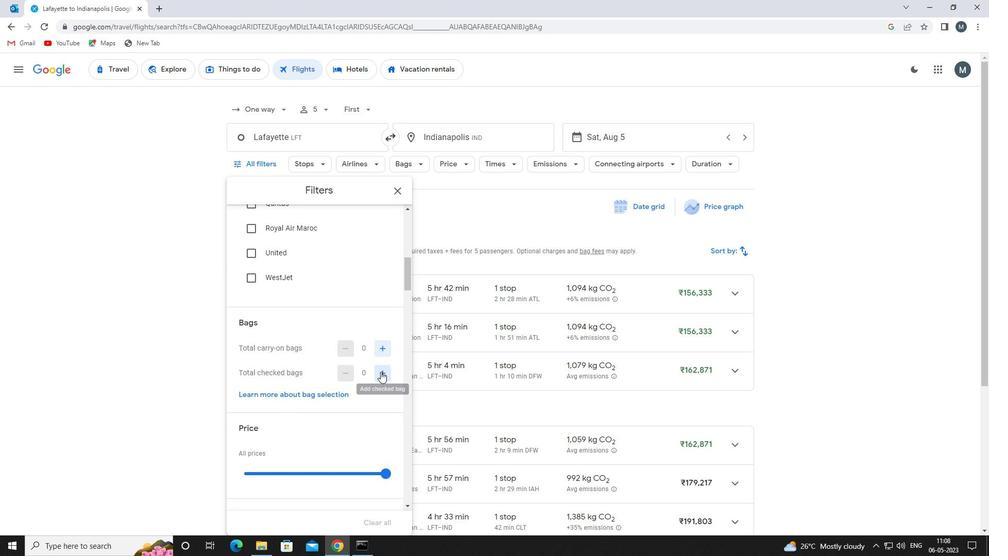 
Action: Mouse pressed left at (382, 372)
Screenshot: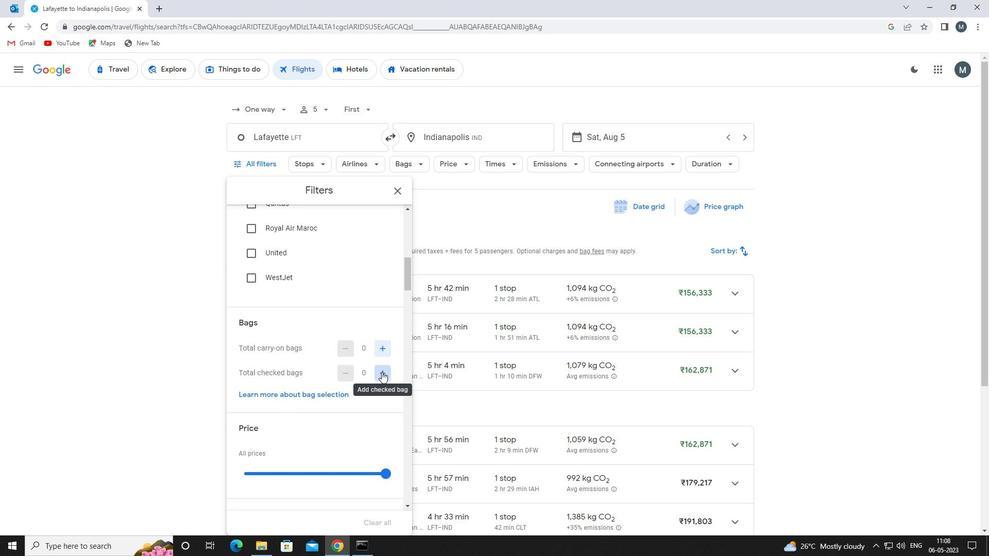 
Action: Mouse pressed left at (382, 372)
Screenshot: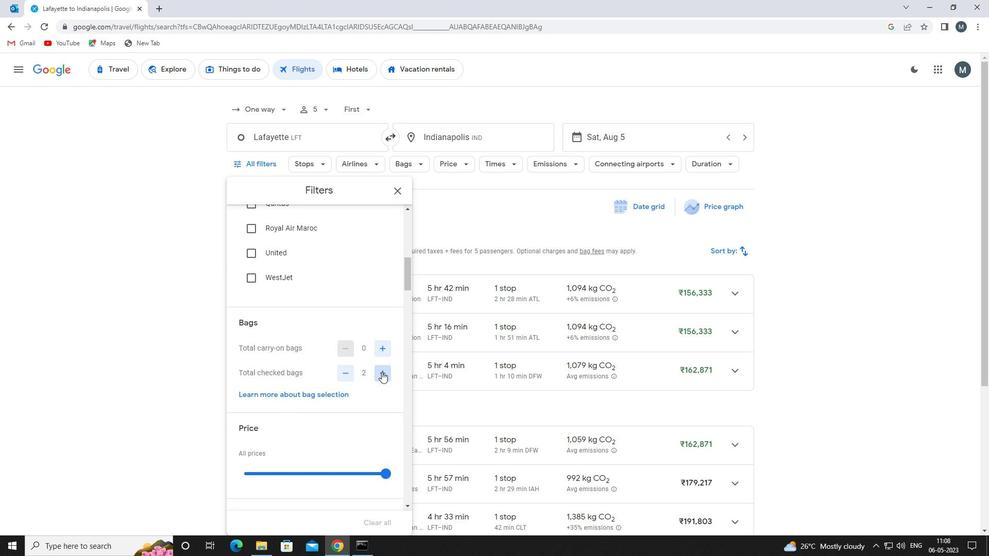 
Action: Mouse moved to (336, 344)
Screenshot: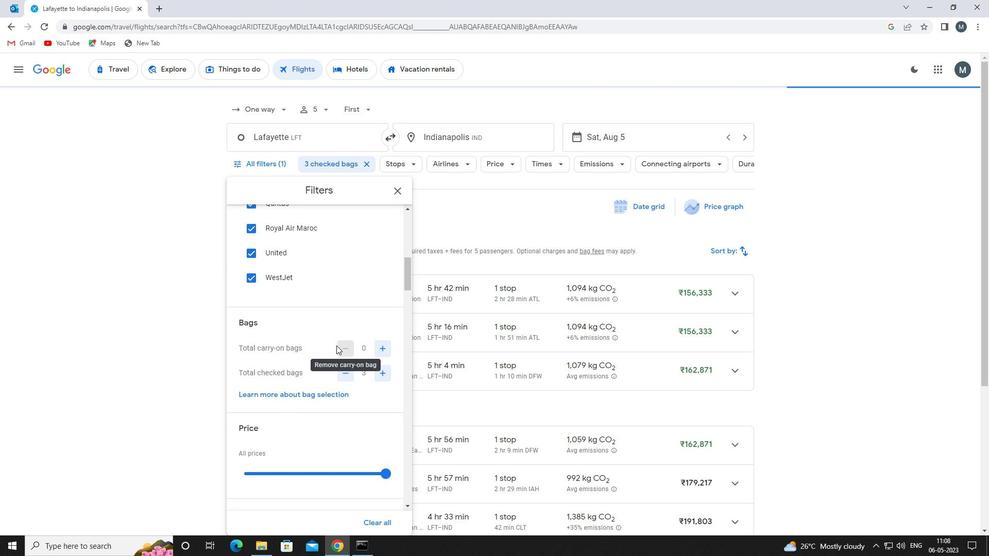 
Action: Mouse scrolled (336, 343) with delta (0, 0)
Screenshot: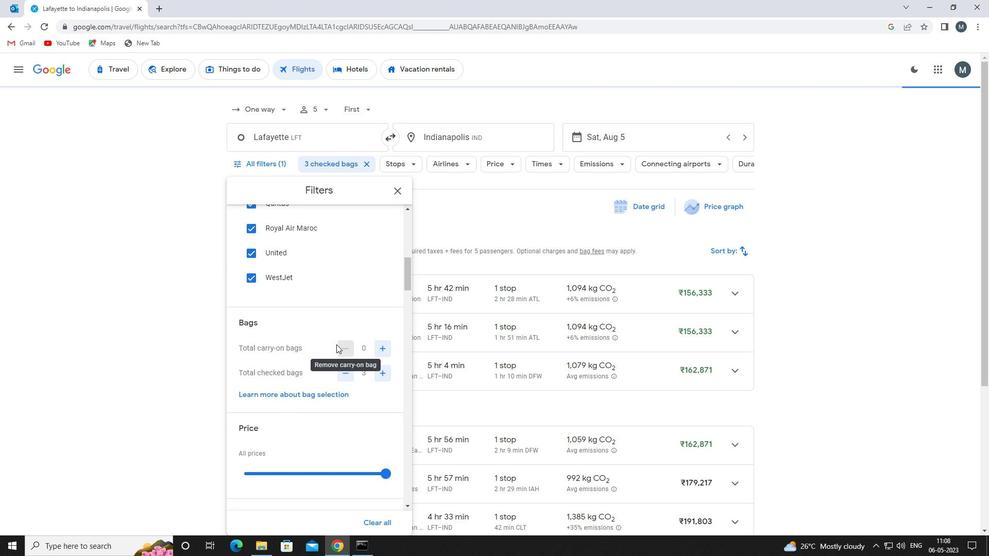 
Action: Mouse moved to (333, 344)
Screenshot: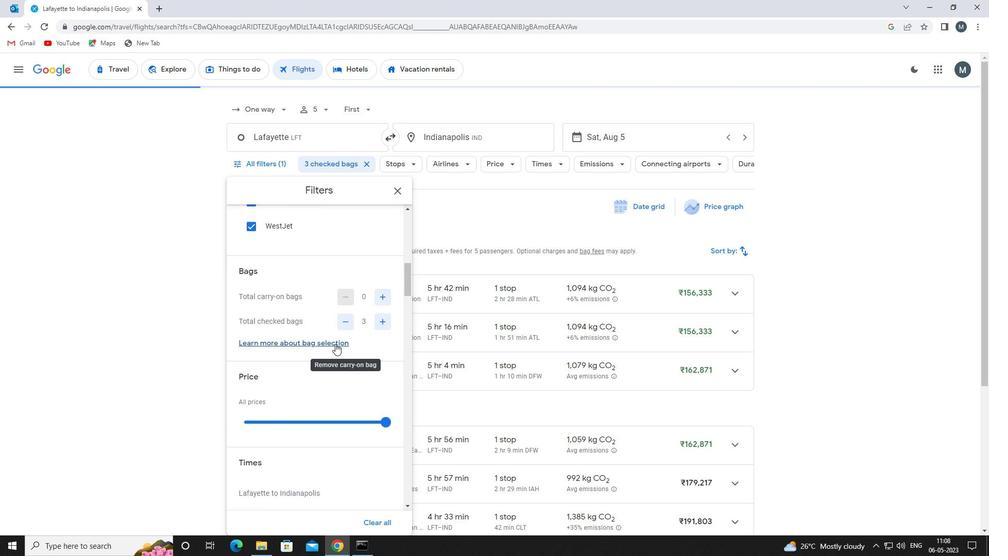 
Action: Mouse scrolled (333, 343) with delta (0, 0)
Screenshot: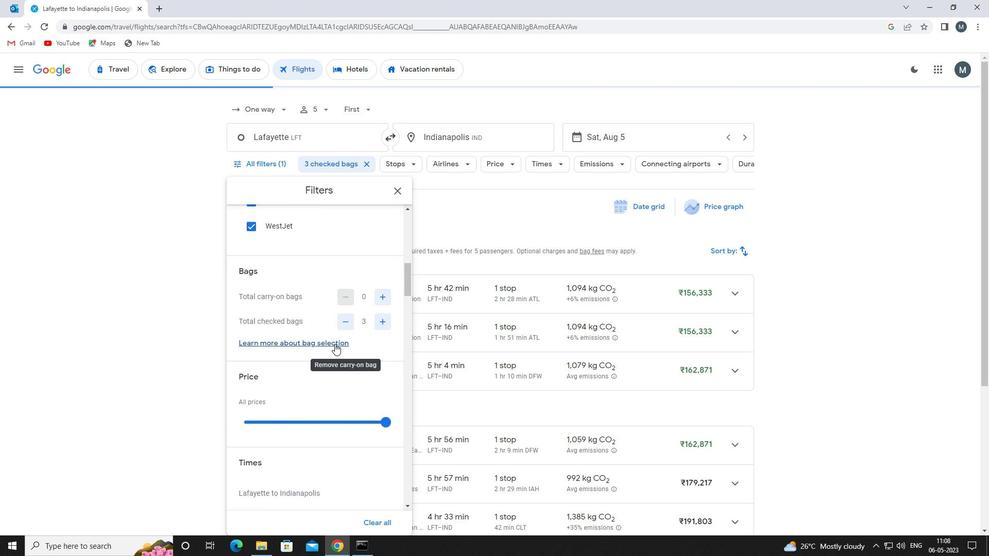 
Action: Mouse moved to (326, 371)
Screenshot: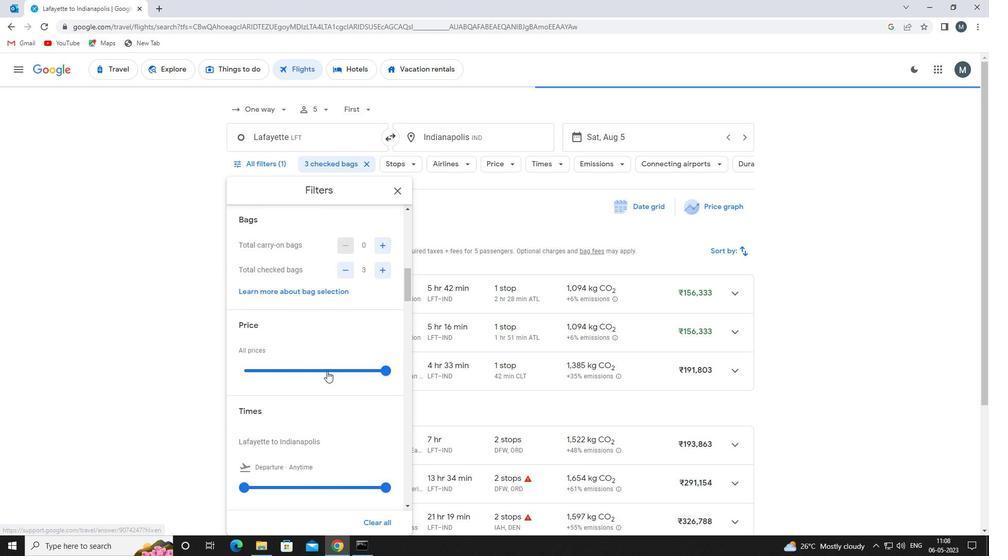 
Action: Mouse pressed left at (326, 371)
Screenshot: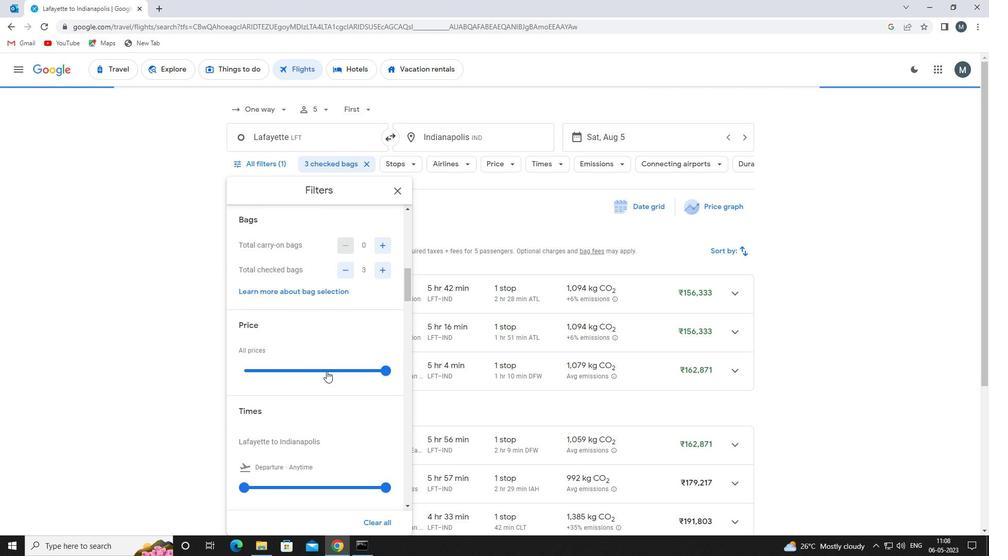 
Action: Mouse pressed left at (326, 371)
Screenshot: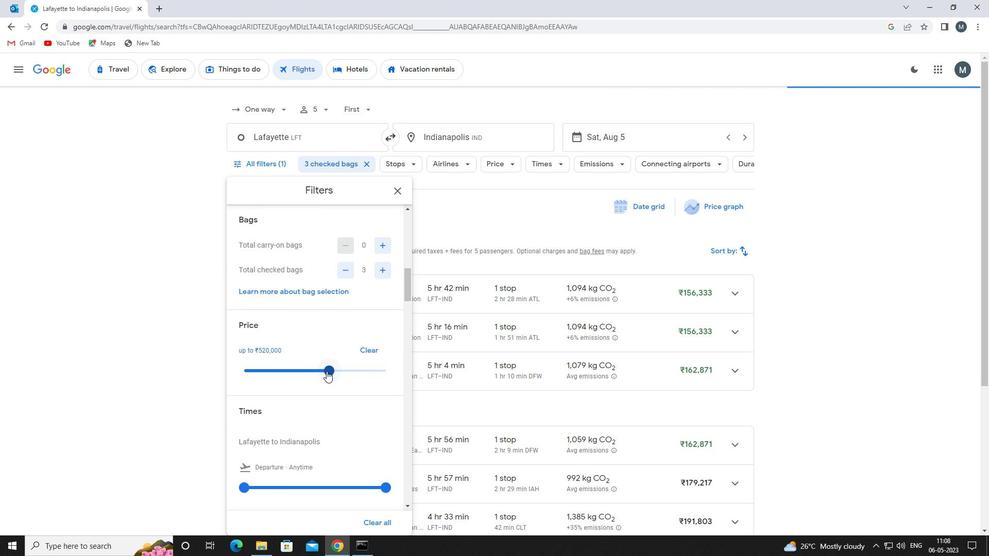 
Action: Mouse moved to (281, 354)
Screenshot: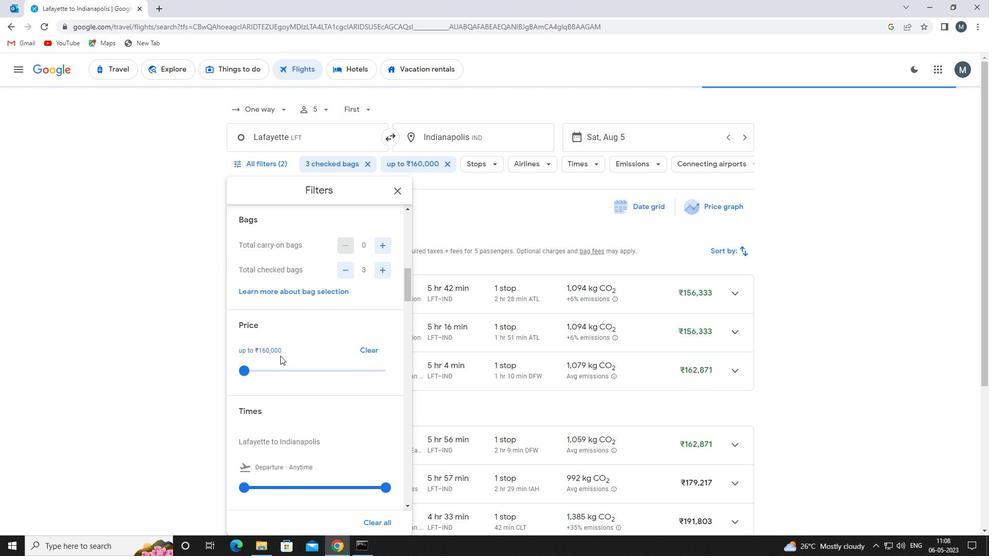 
Action: Mouse scrolled (281, 354) with delta (0, 0)
Screenshot: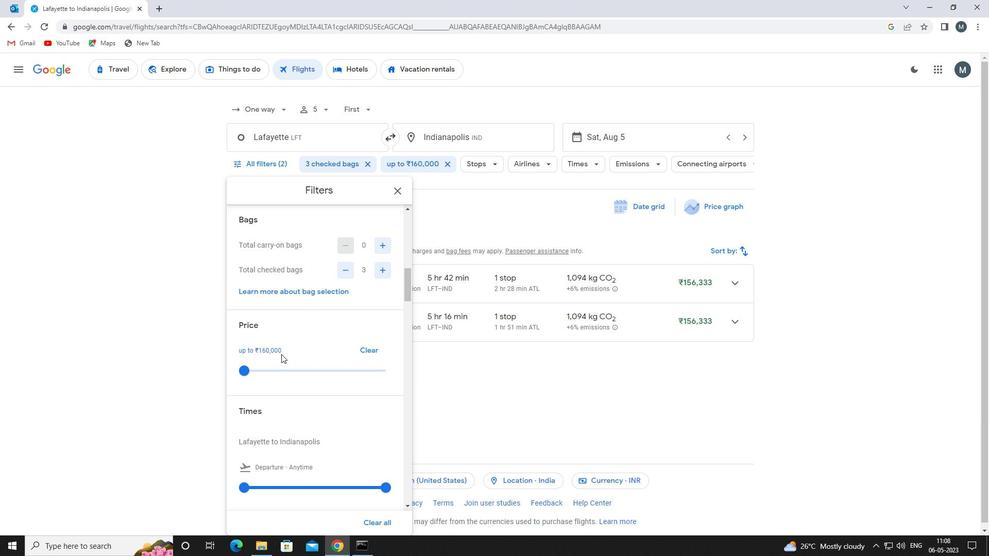 
Action: Mouse scrolled (281, 354) with delta (0, 0)
Screenshot: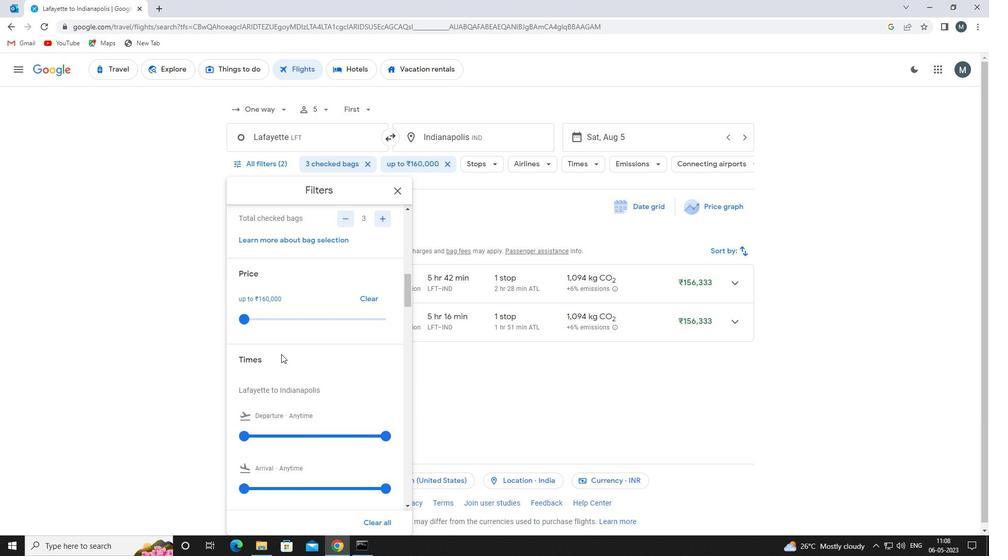 
Action: Mouse moved to (246, 385)
Screenshot: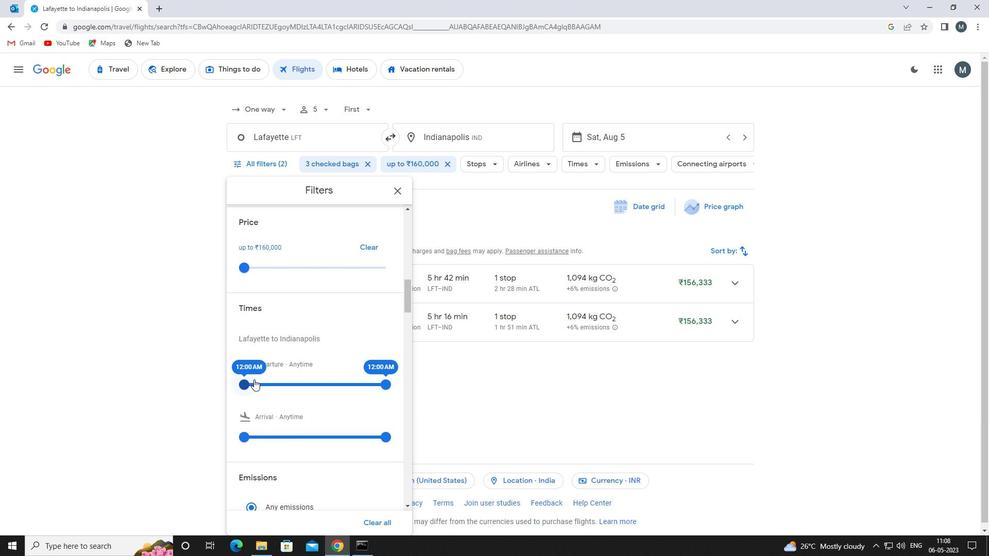 
Action: Mouse pressed left at (246, 385)
Screenshot: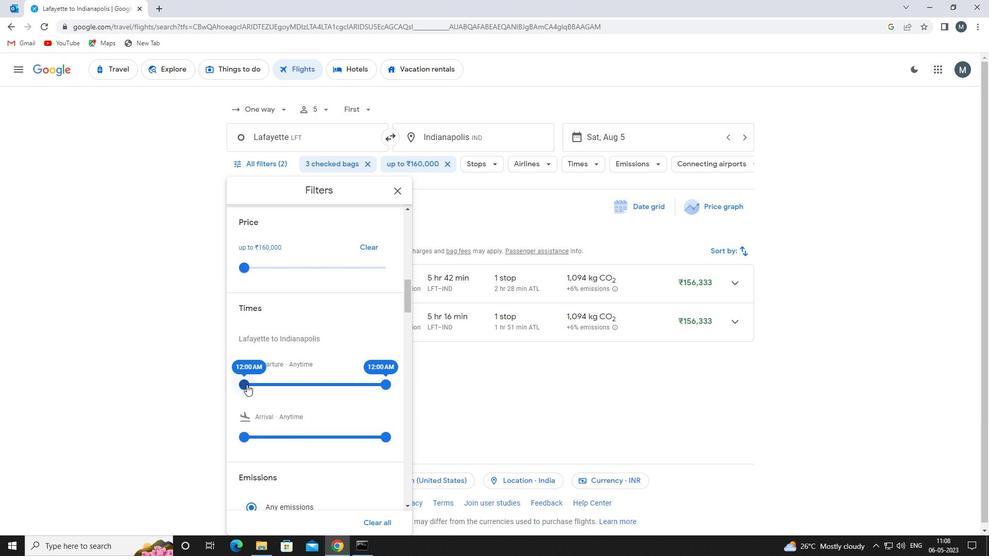 
Action: Mouse moved to (386, 384)
Screenshot: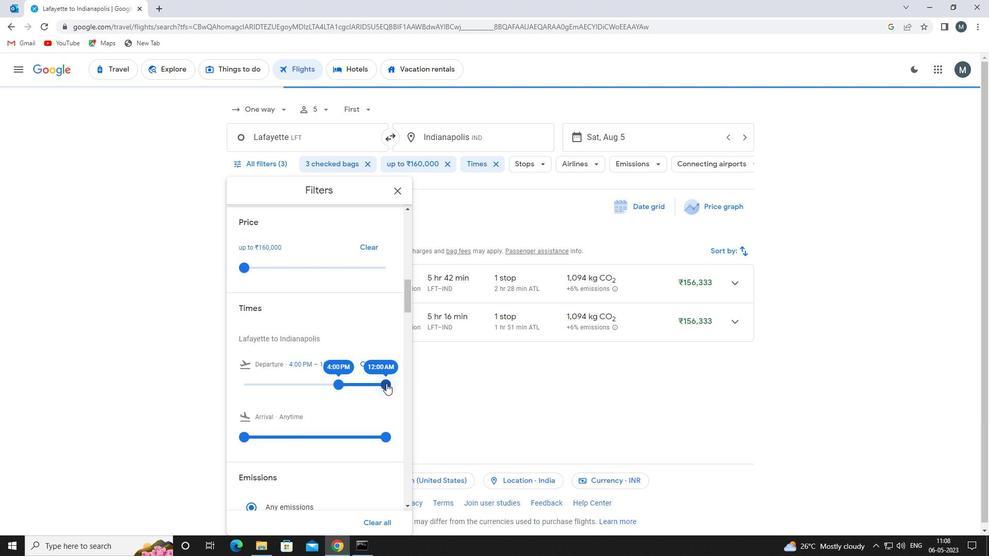 
Action: Mouse pressed left at (386, 384)
Screenshot: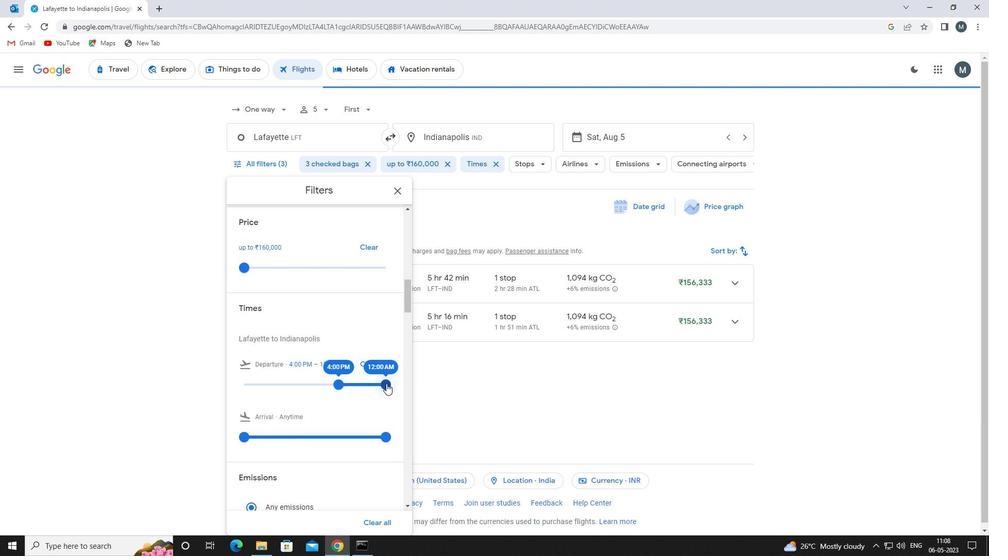 
Action: Mouse moved to (325, 379)
Screenshot: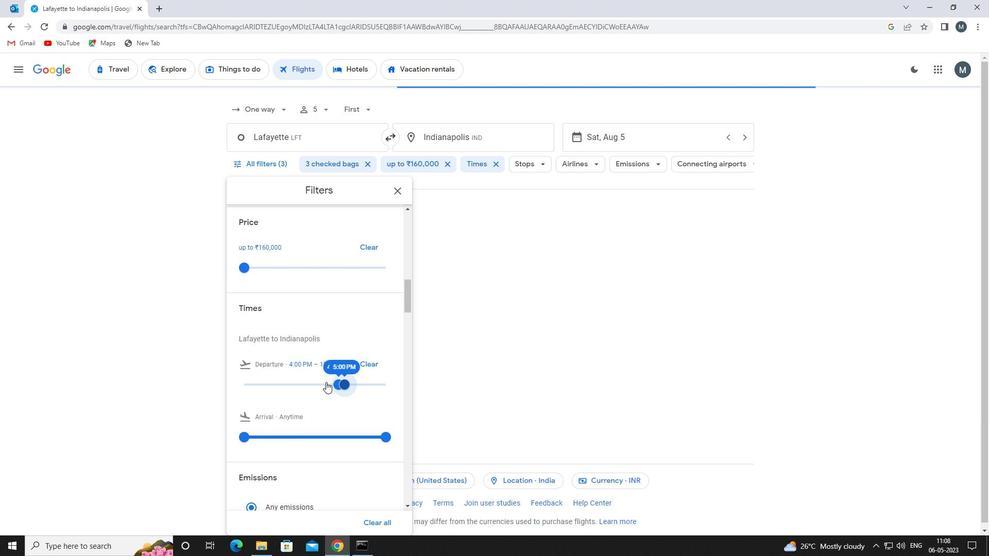 
Action: Mouse scrolled (325, 379) with delta (0, 0)
Screenshot: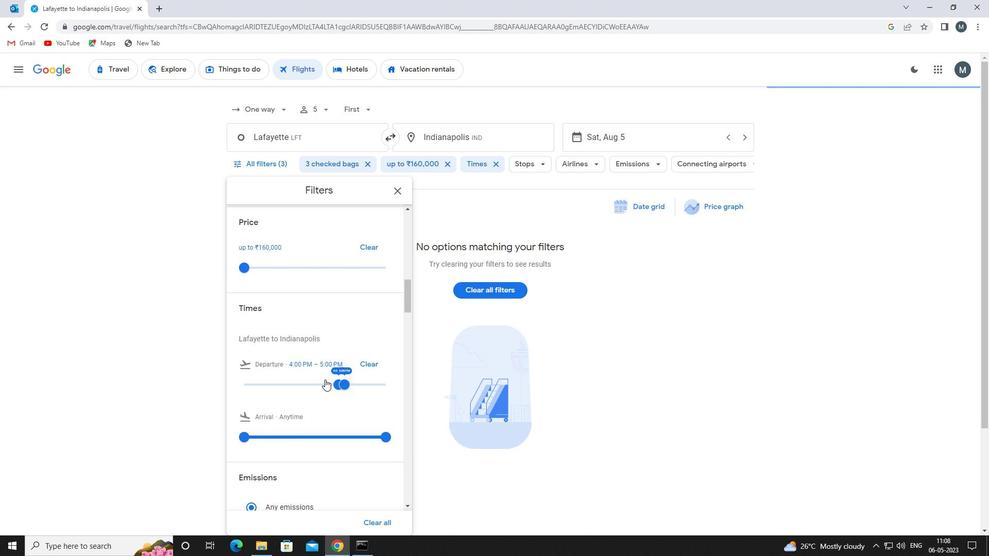 
Action: Mouse scrolled (325, 379) with delta (0, 0)
Screenshot: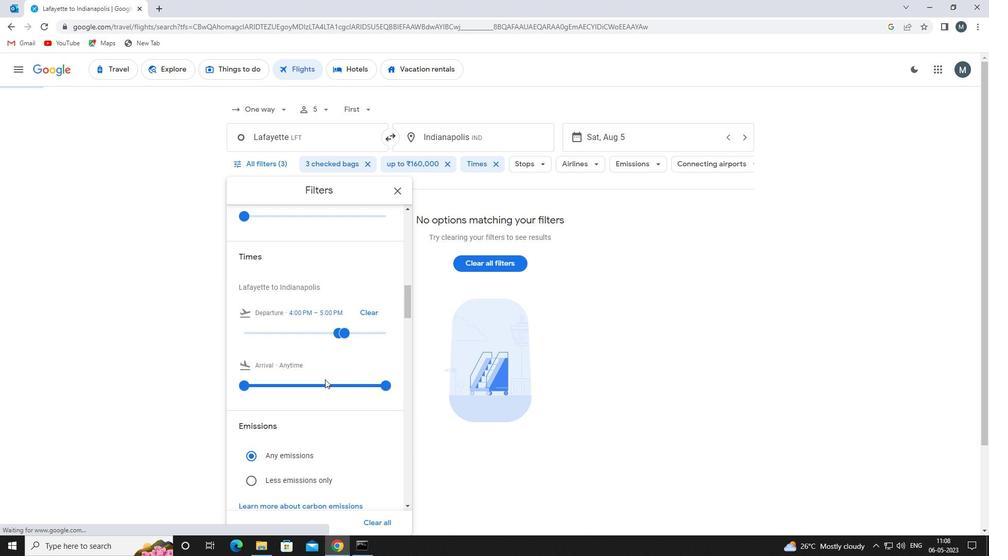 
Action: Mouse scrolled (325, 379) with delta (0, 0)
Screenshot: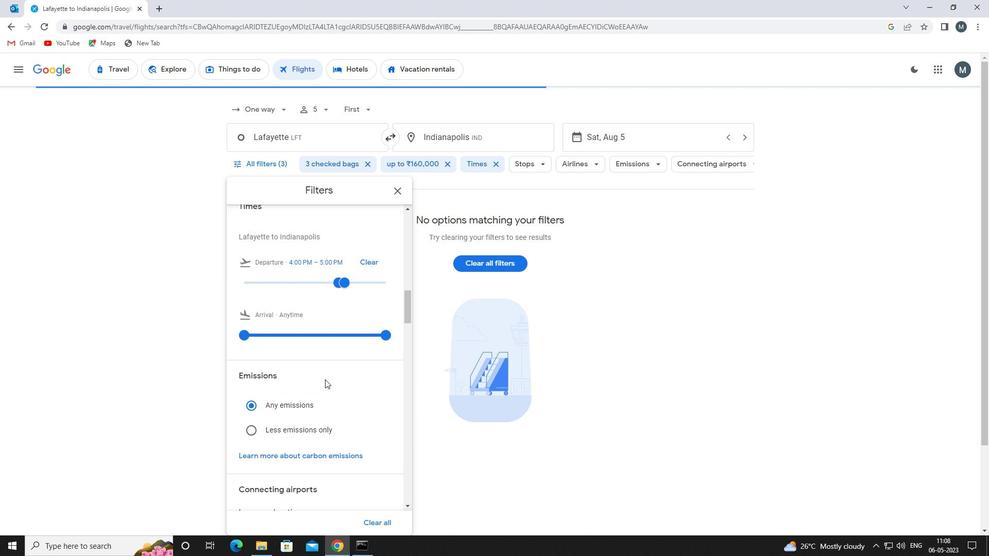 
Action: Mouse scrolled (325, 379) with delta (0, 0)
Screenshot: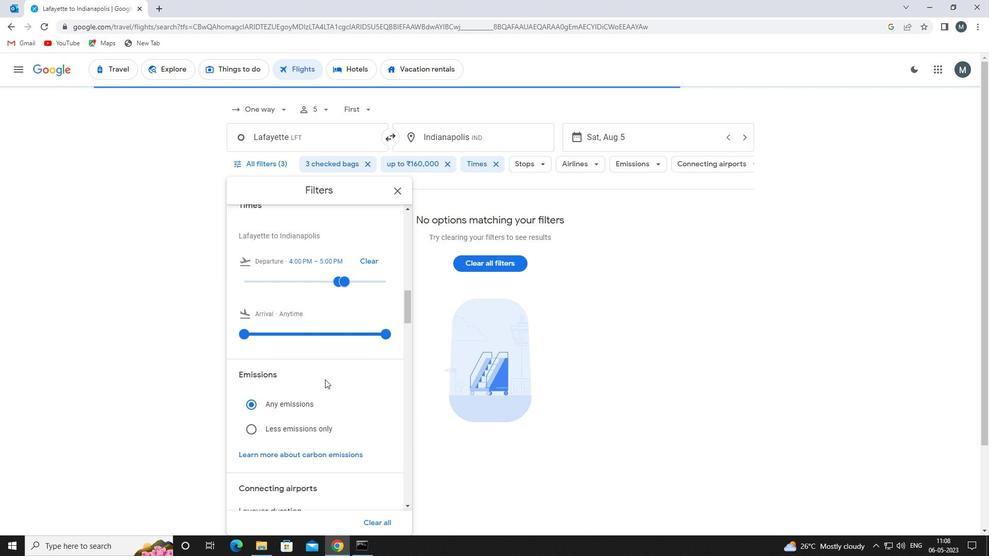 
Action: Mouse moved to (400, 188)
Screenshot: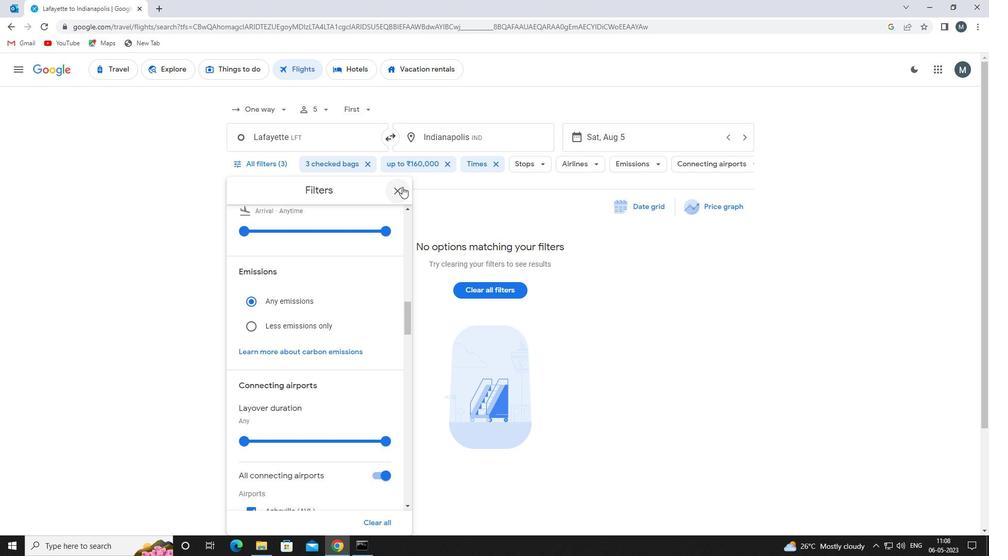 
Action: Mouse pressed left at (400, 188)
Screenshot: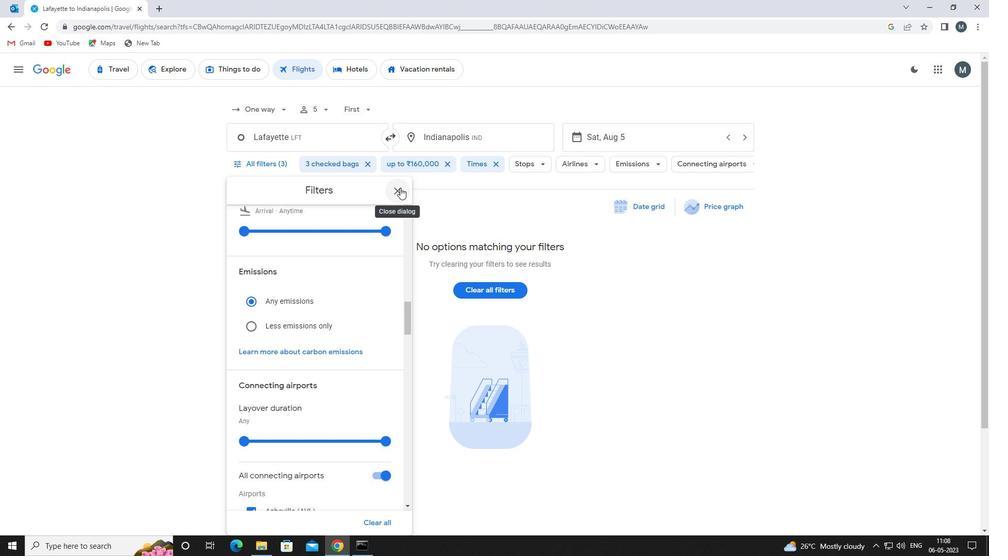 
